 Task: Search one way flight ticket for 1 adult, 1 child, 1 infant in seat in premium economy from Phoenix: Phoenix Sky Harbor International Airport to Greensboro: Piedmont Triad International Airport on 5-1-2023. Choice of flights is Royal air maroc. Number of bags: 2 checked bags. Price is upto 105000. Outbound departure time preference is 17:00.
Action: Mouse moved to (175, 147)
Screenshot: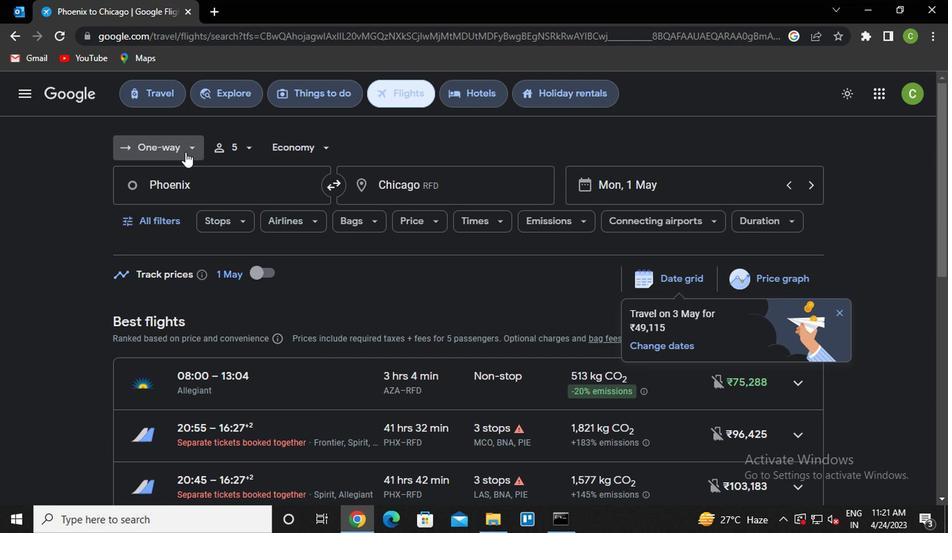 
Action: Mouse pressed left at (175, 147)
Screenshot: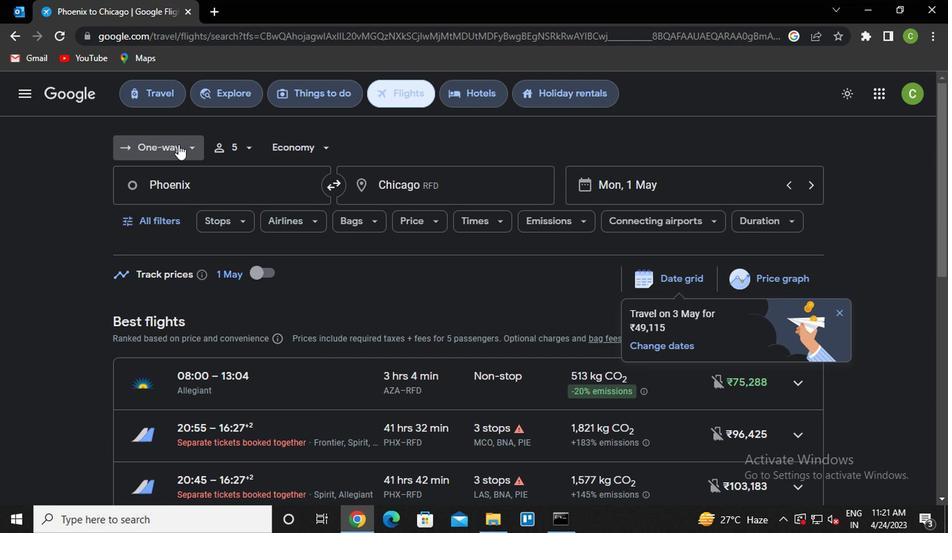 
Action: Mouse moved to (175, 206)
Screenshot: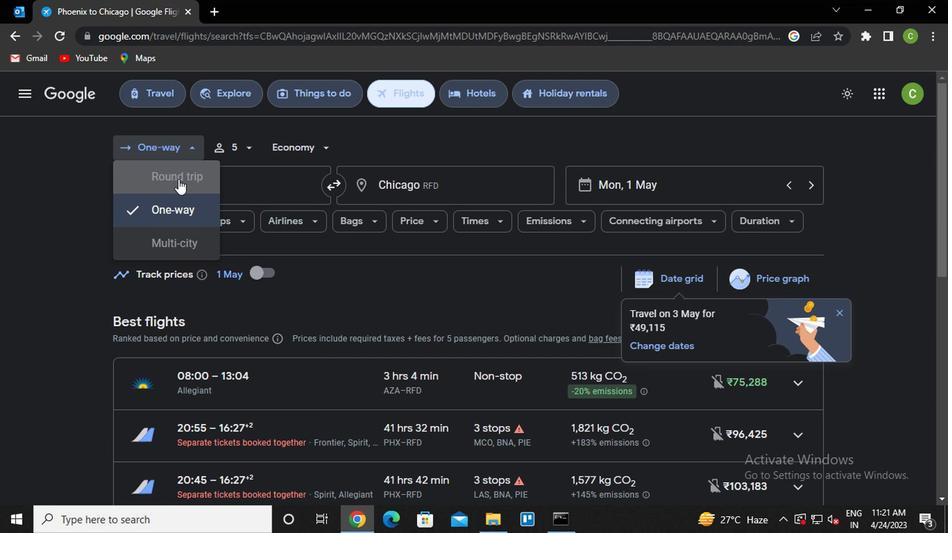 
Action: Mouse pressed left at (175, 206)
Screenshot: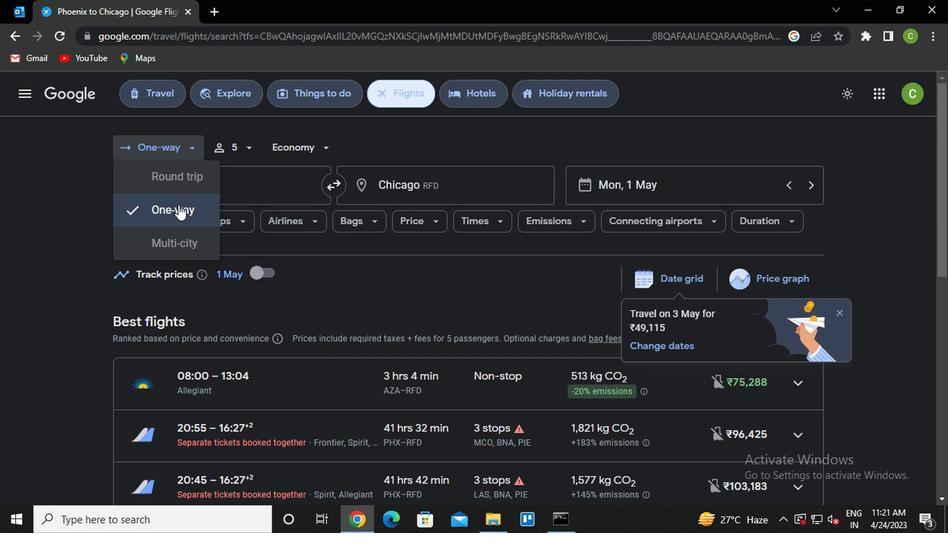 
Action: Mouse moved to (229, 153)
Screenshot: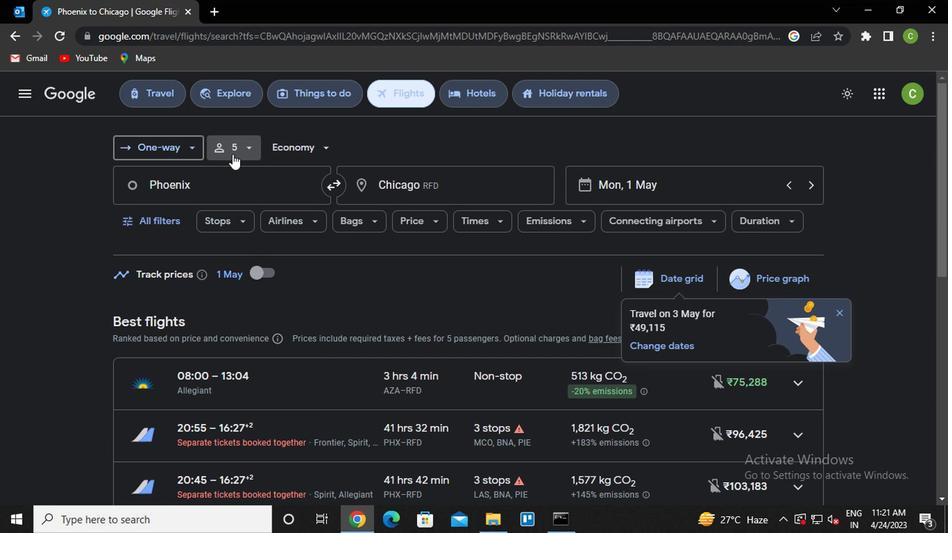 
Action: Mouse pressed left at (229, 153)
Screenshot: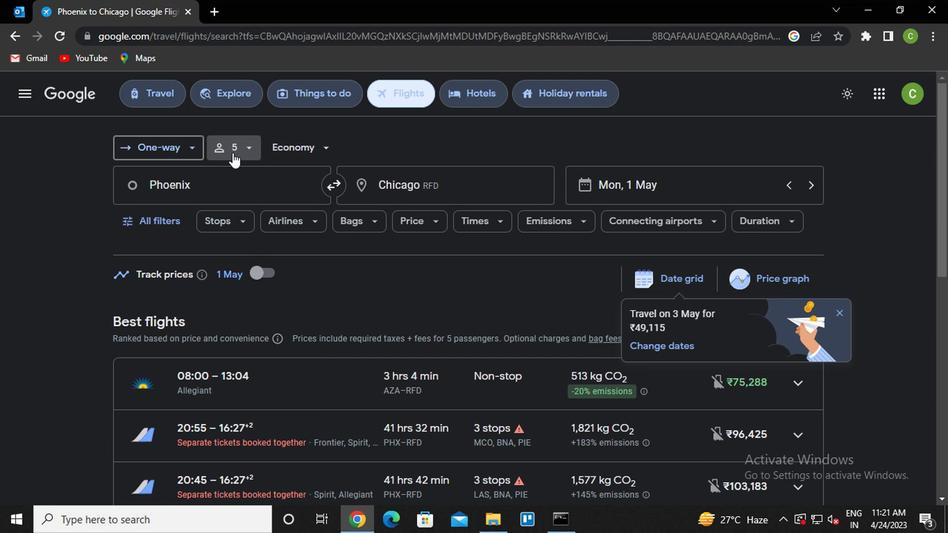
Action: Mouse moved to (296, 180)
Screenshot: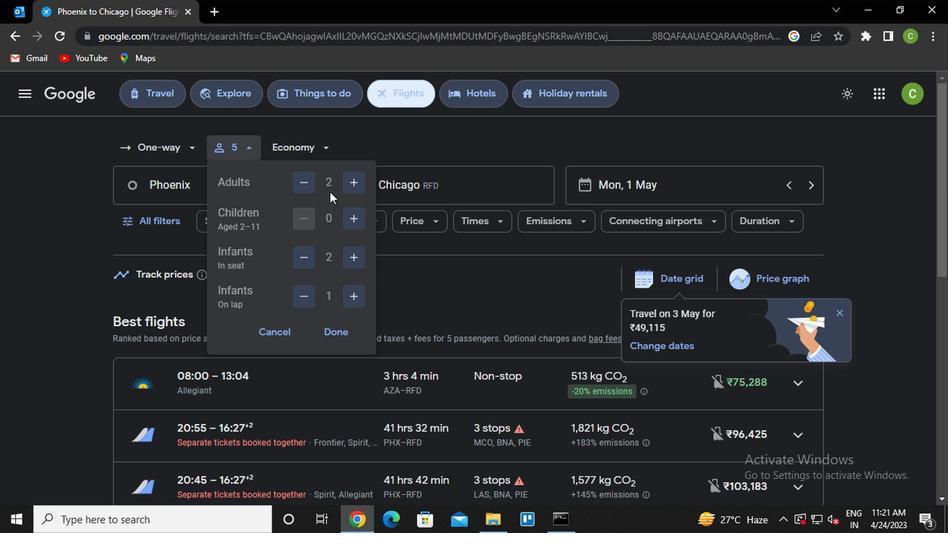 
Action: Mouse pressed left at (296, 180)
Screenshot: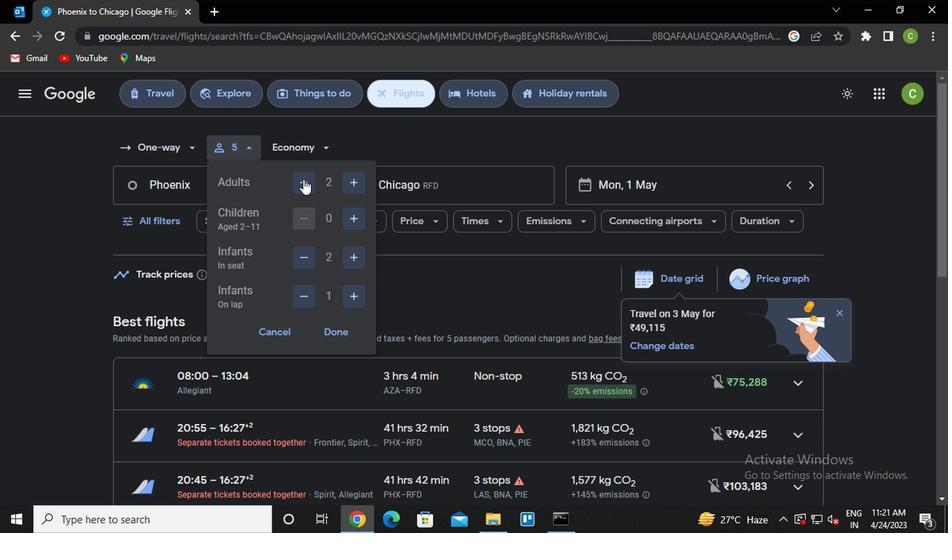 
Action: Mouse moved to (345, 224)
Screenshot: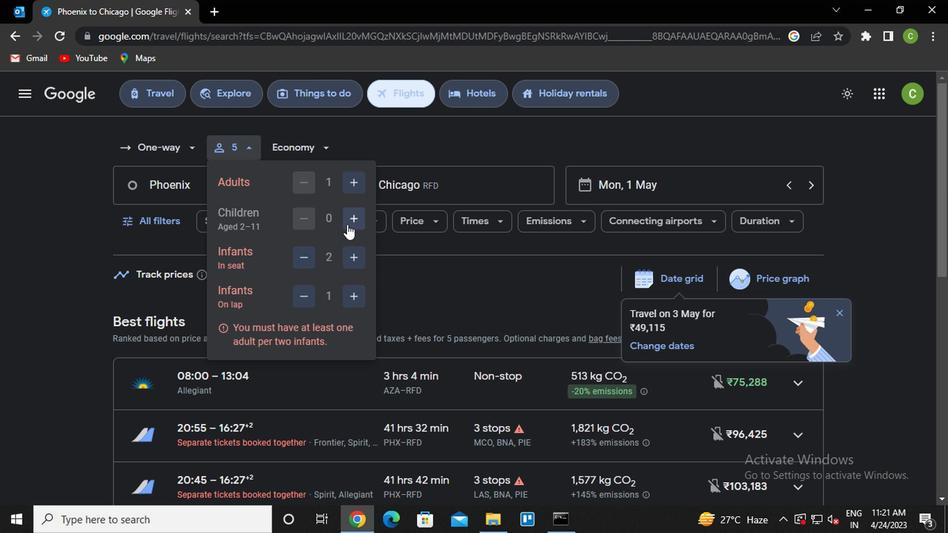 
Action: Mouse pressed left at (345, 224)
Screenshot: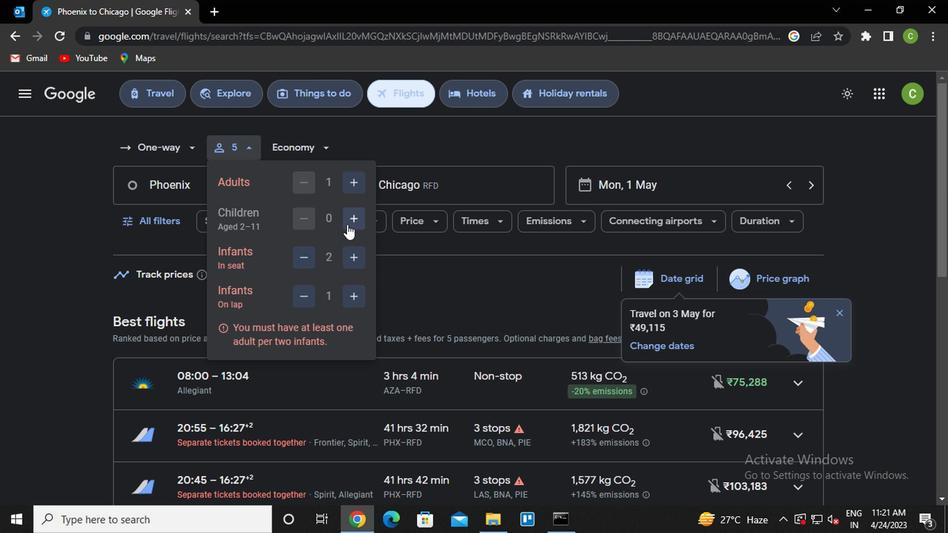 
Action: Mouse moved to (300, 265)
Screenshot: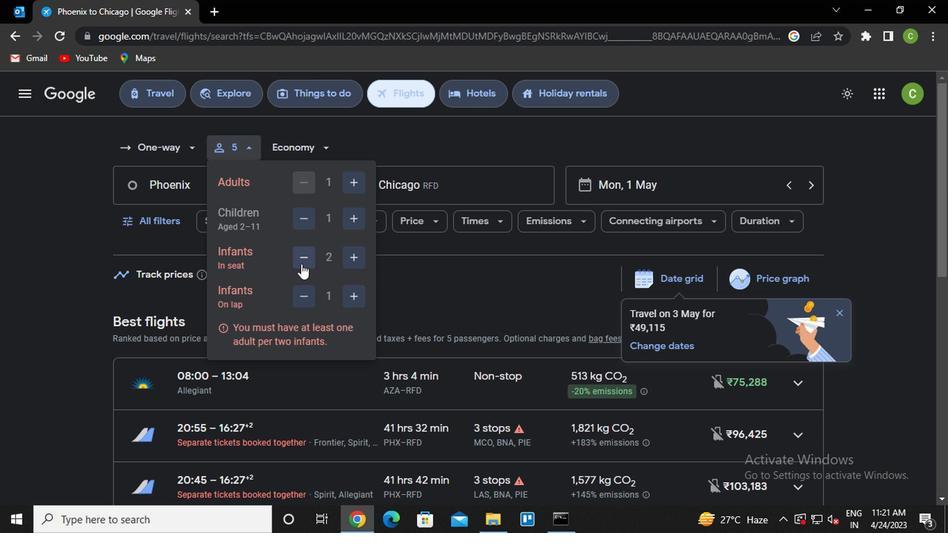 
Action: Mouse pressed left at (300, 265)
Screenshot: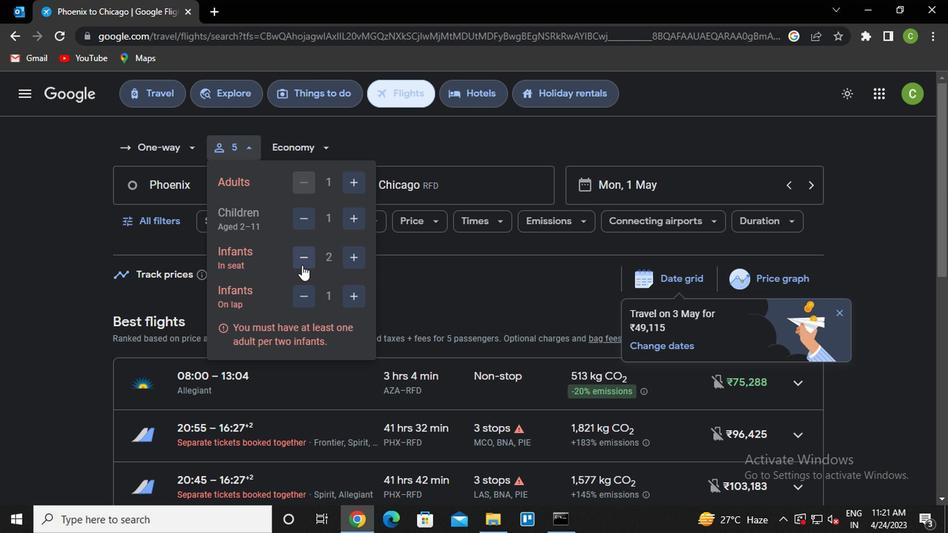 
Action: Mouse moved to (302, 287)
Screenshot: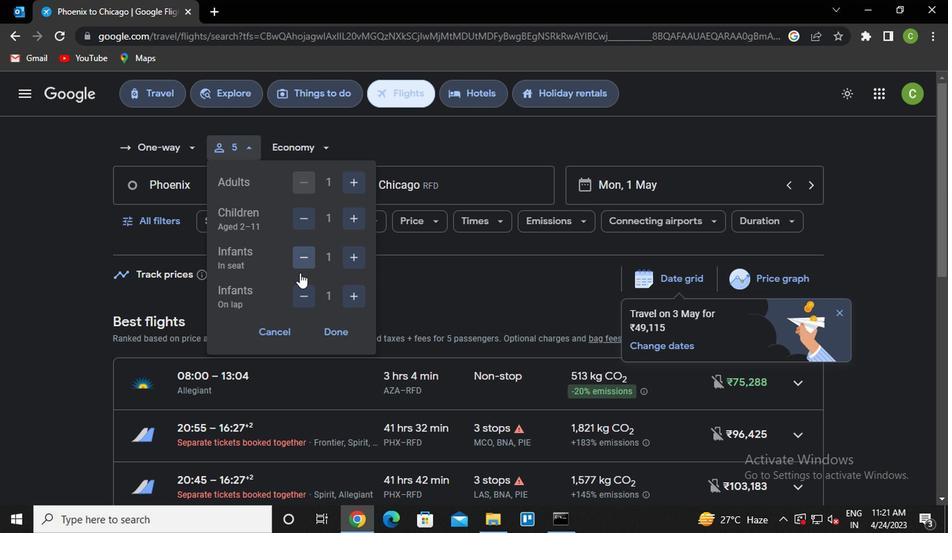 
Action: Mouse pressed left at (302, 287)
Screenshot: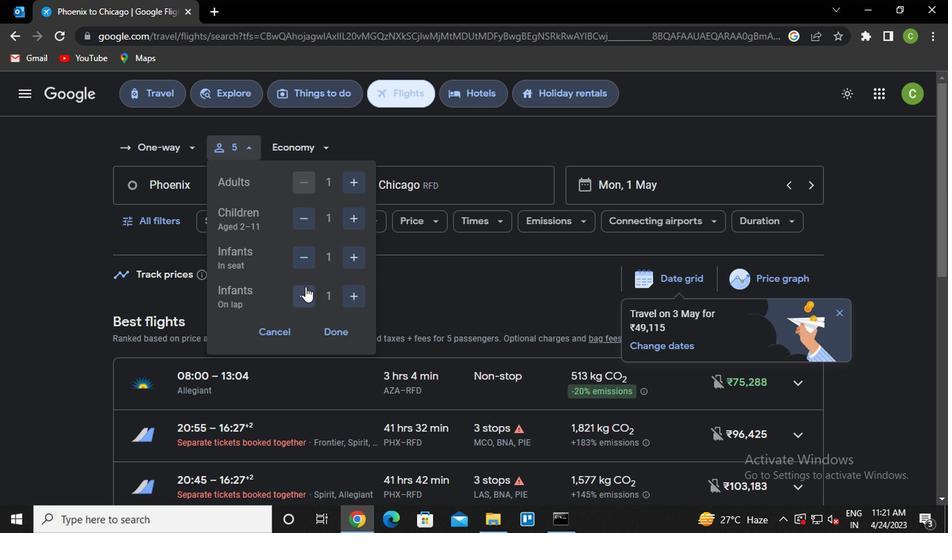 
Action: Mouse moved to (333, 345)
Screenshot: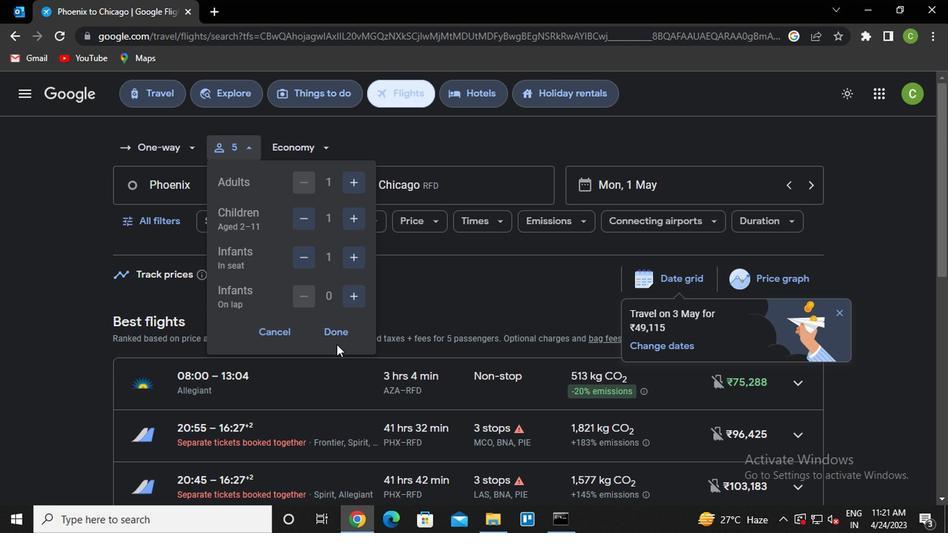 
Action: Mouse pressed left at (333, 345)
Screenshot: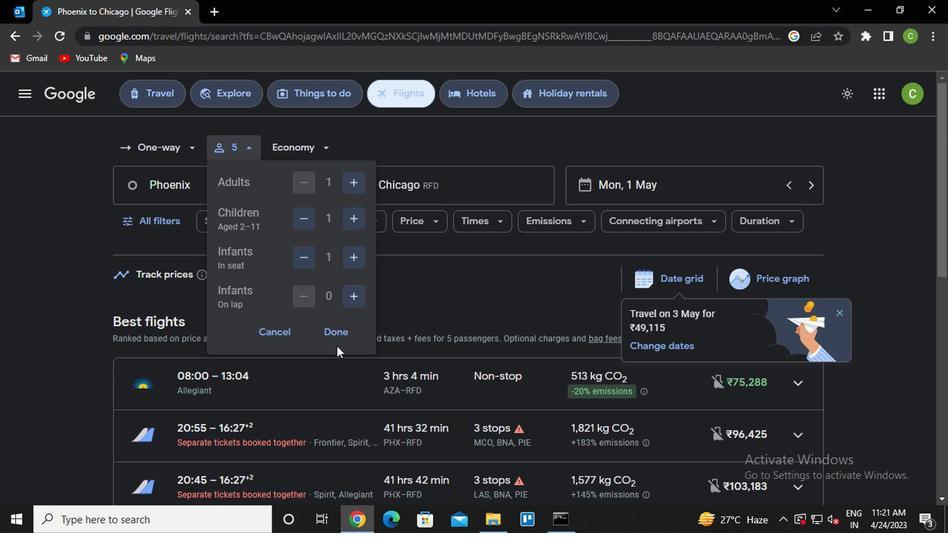 
Action: Mouse moved to (339, 333)
Screenshot: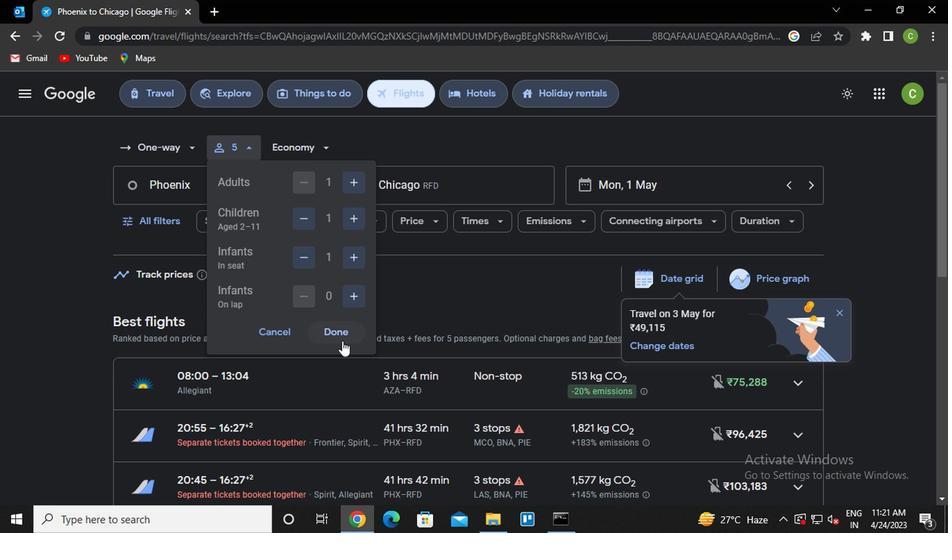 
Action: Mouse pressed left at (339, 333)
Screenshot: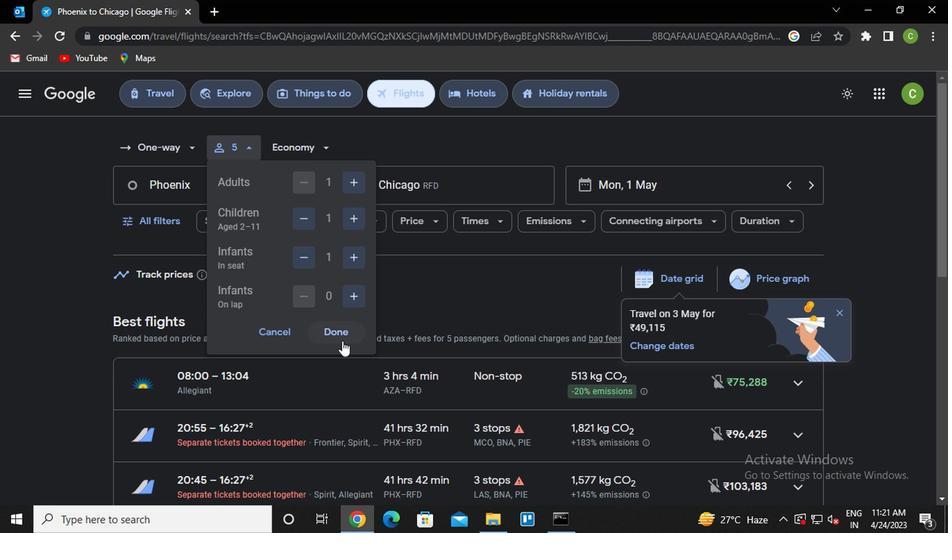 
Action: Mouse moved to (306, 146)
Screenshot: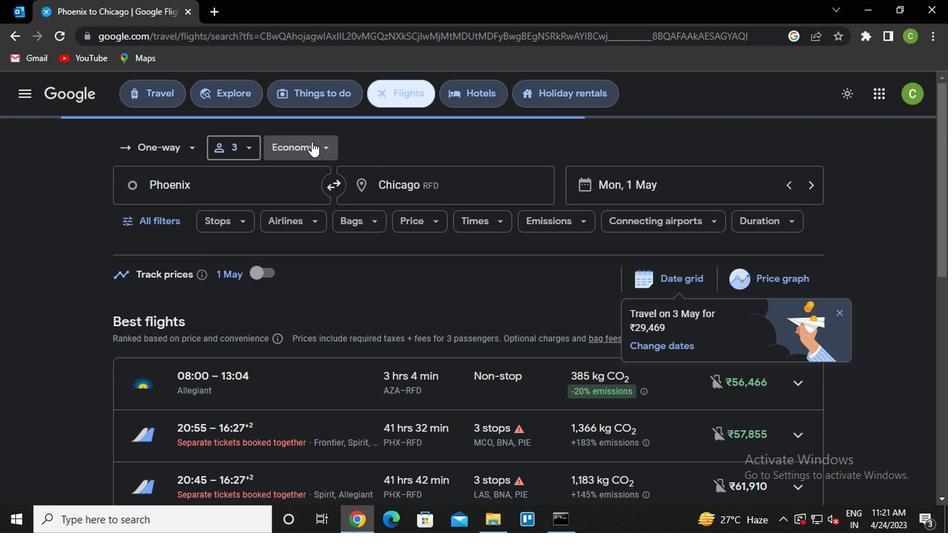 
Action: Mouse pressed left at (306, 146)
Screenshot: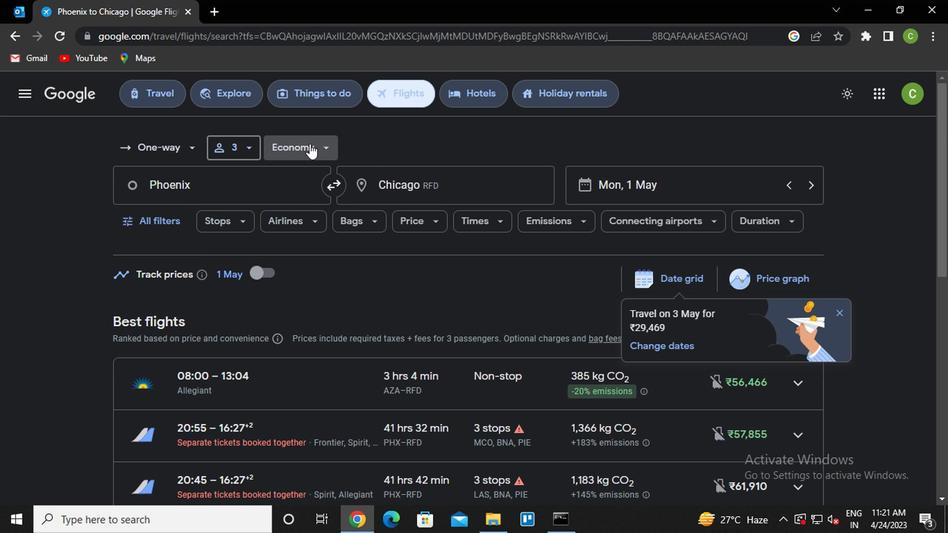 
Action: Mouse moved to (319, 216)
Screenshot: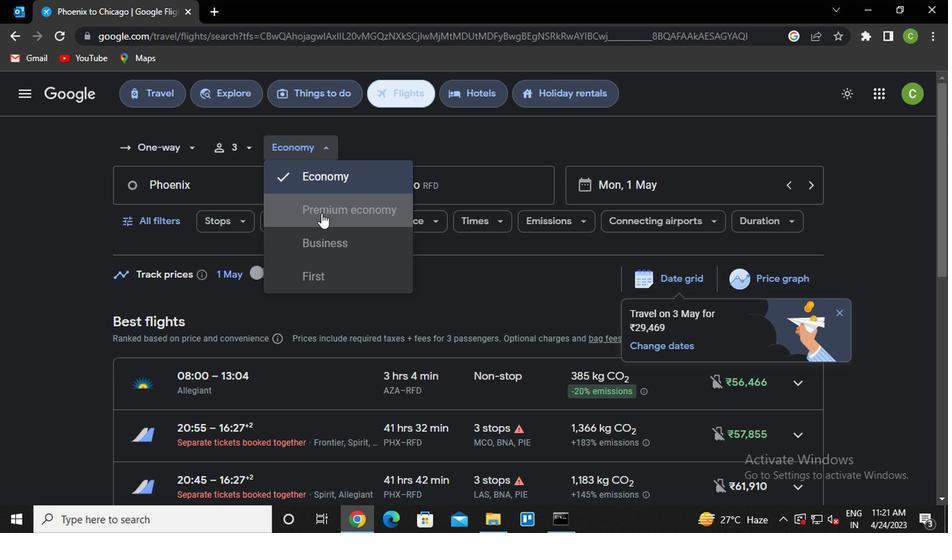 
Action: Mouse pressed left at (319, 216)
Screenshot: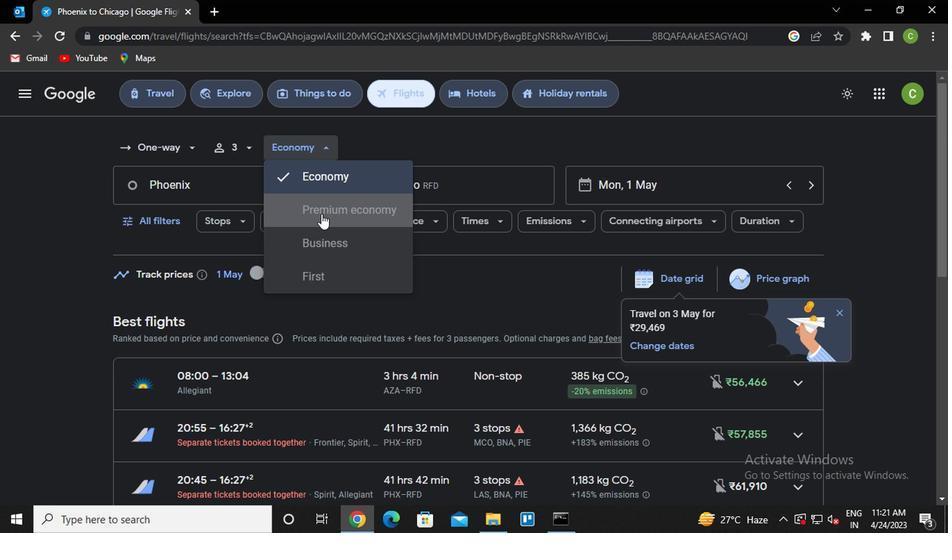 
Action: Mouse moved to (200, 190)
Screenshot: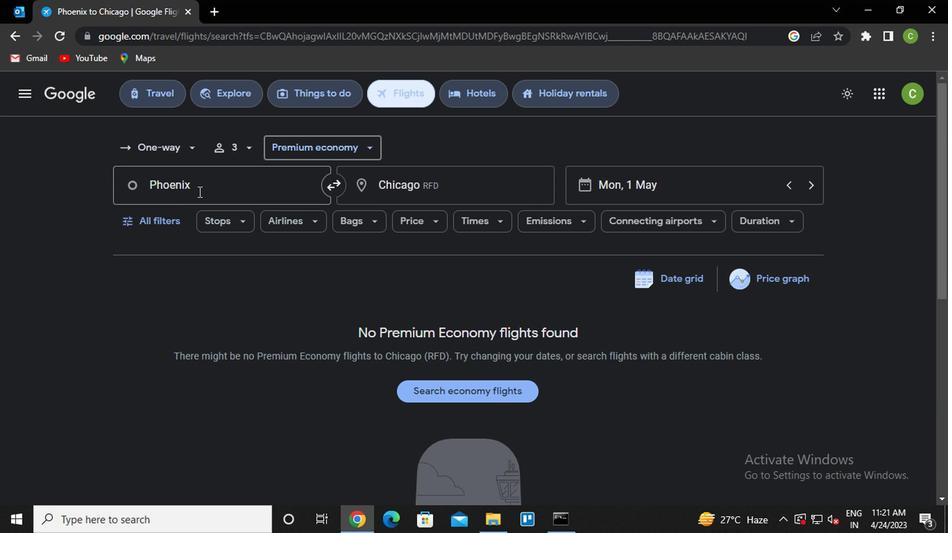 
Action: Mouse pressed left at (200, 190)
Screenshot: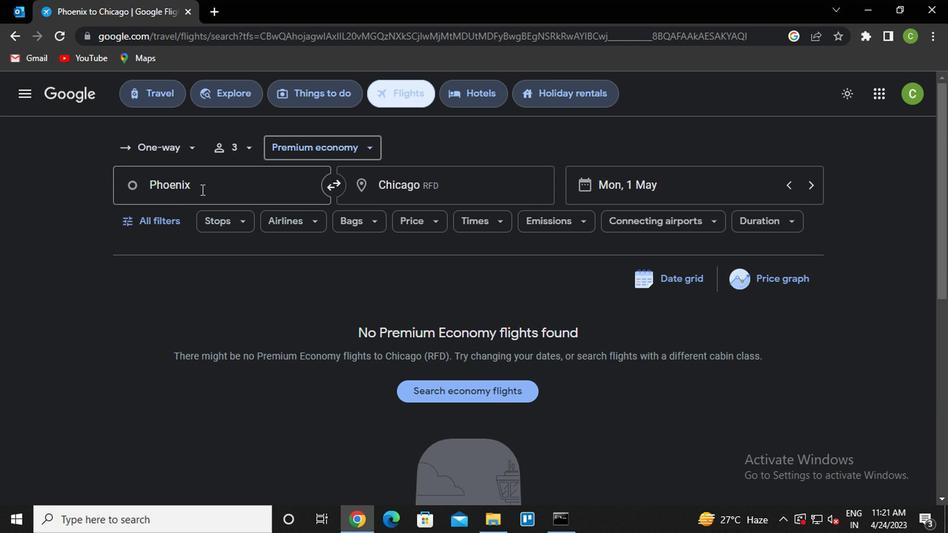 
Action: Mouse moved to (222, 195)
Screenshot: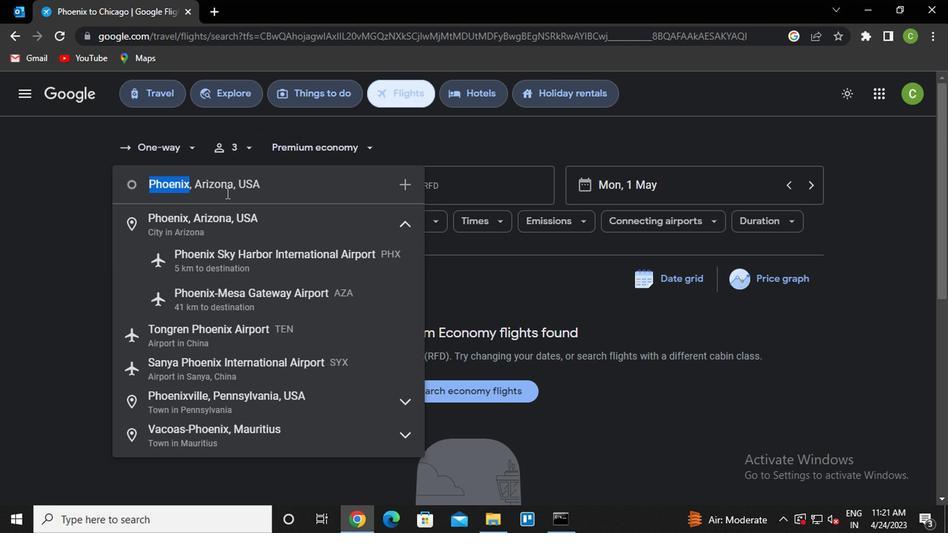
Action: Mouse pressed left at (222, 195)
Screenshot: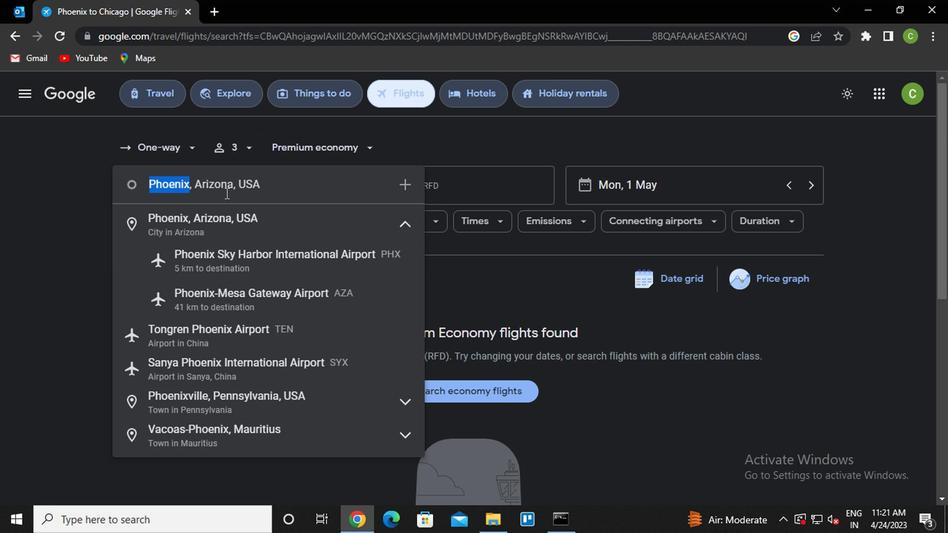 
Action: Mouse moved to (447, 185)
Screenshot: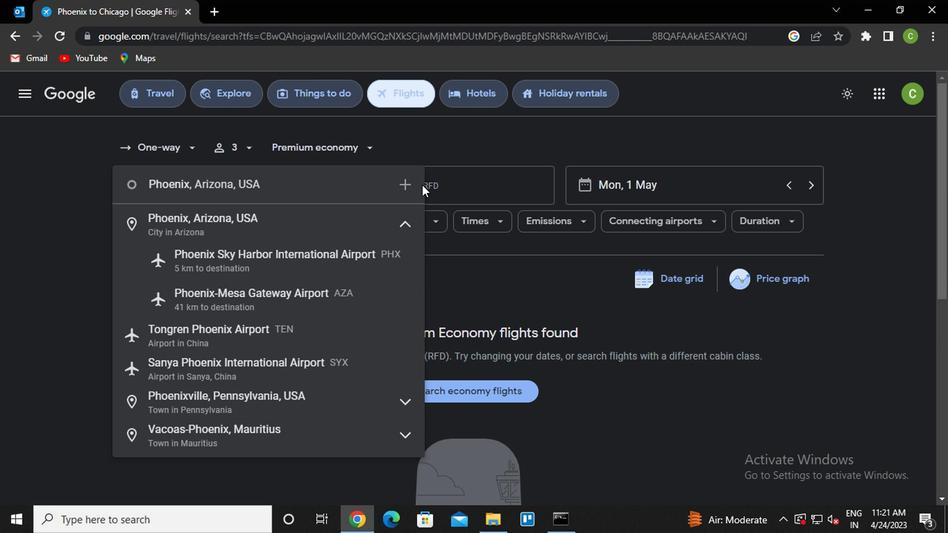 
Action: Mouse pressed left at (447, 185)
Screenshot: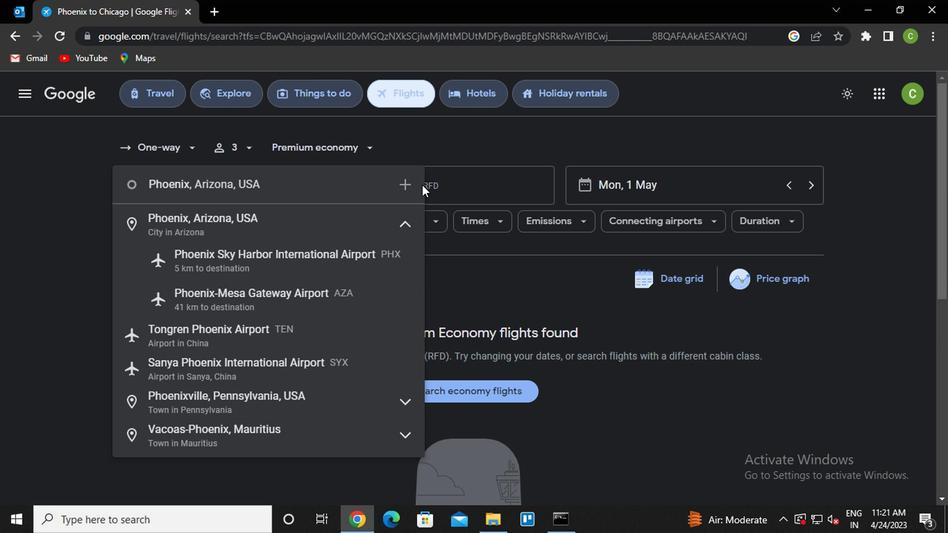 
Action: Mouse moved to (473, 197)
Screenshot: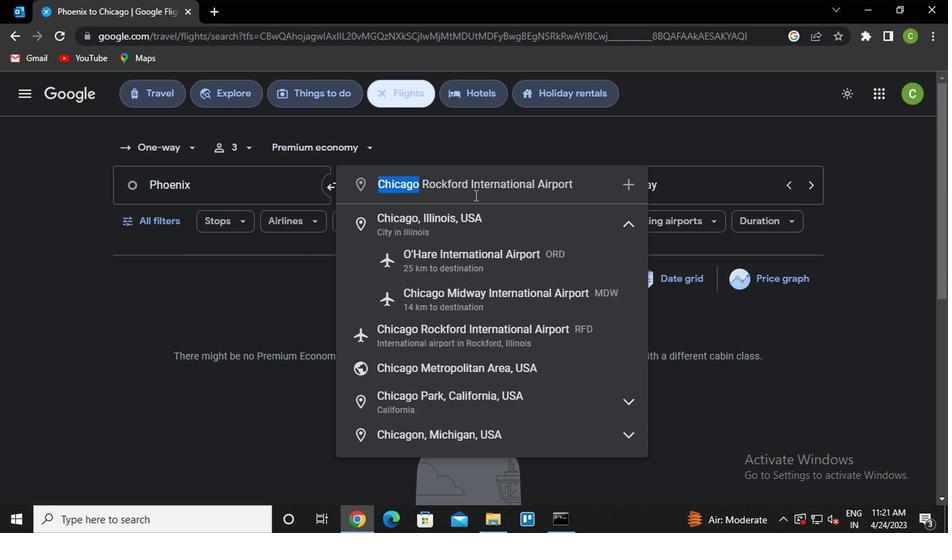 
Action: Key pressed greenboro<Key.down><Key.enter>
Screenshot: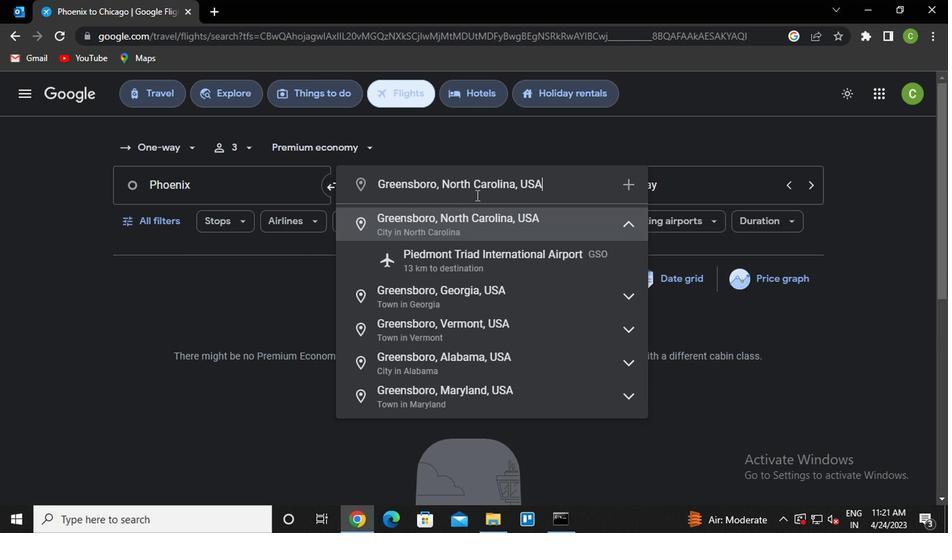 
Action: Mouse moved to (151, 220)
Screenshot: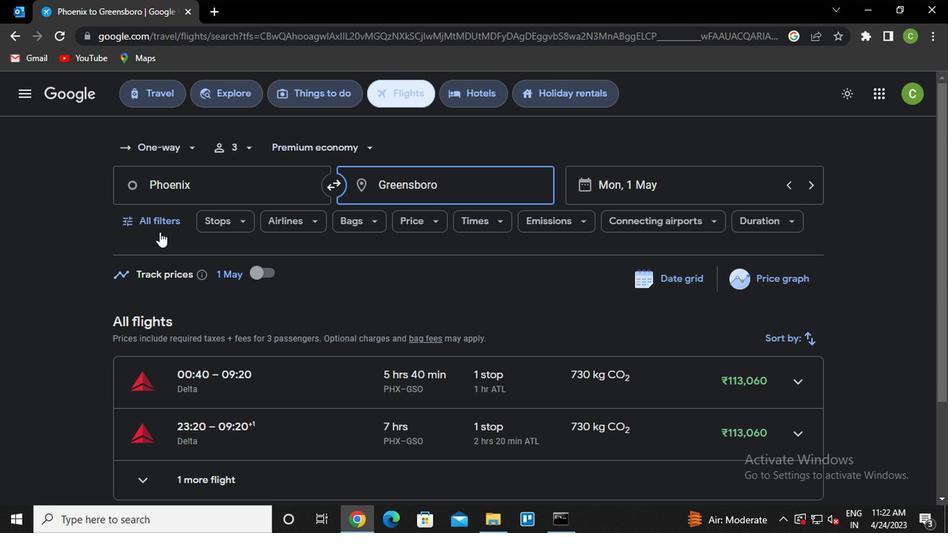 
Action: Mouse pressed left at (151, 220)
Screenshot: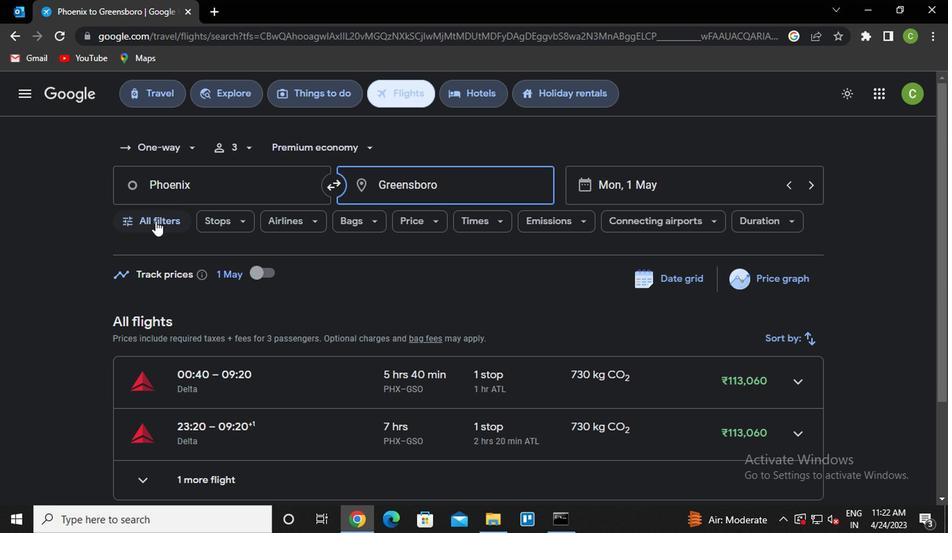 
Action: Mouse moved to (236, 344)
Screenshot: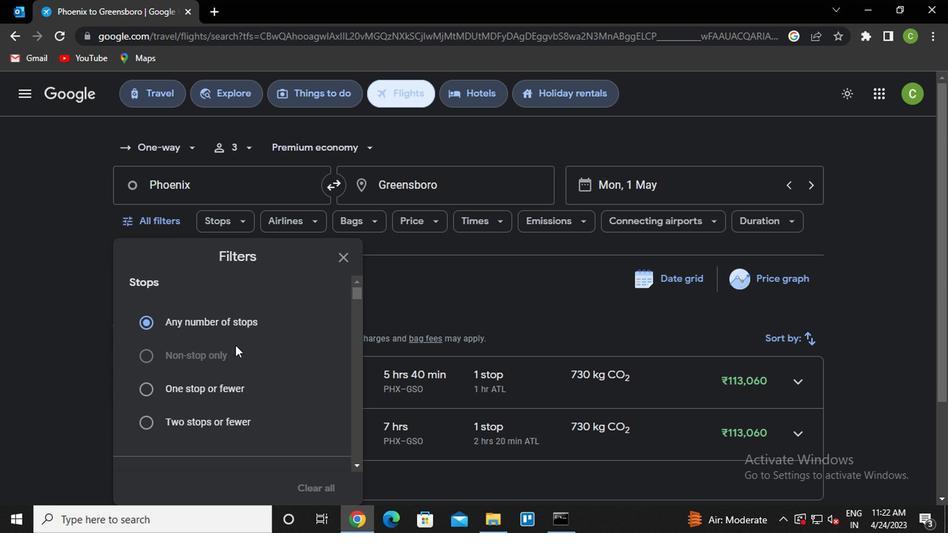 
Action: Mouse scrolled (236, 343) with delta (0, 0)
Screenshot: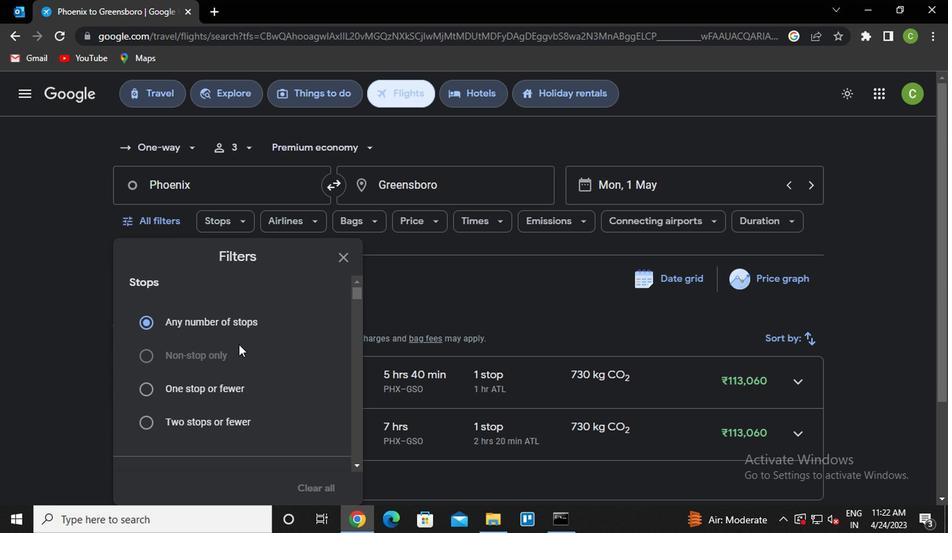 
Action: Mouse scrolled (236, 343) with delta (0, 0)
Screenshot: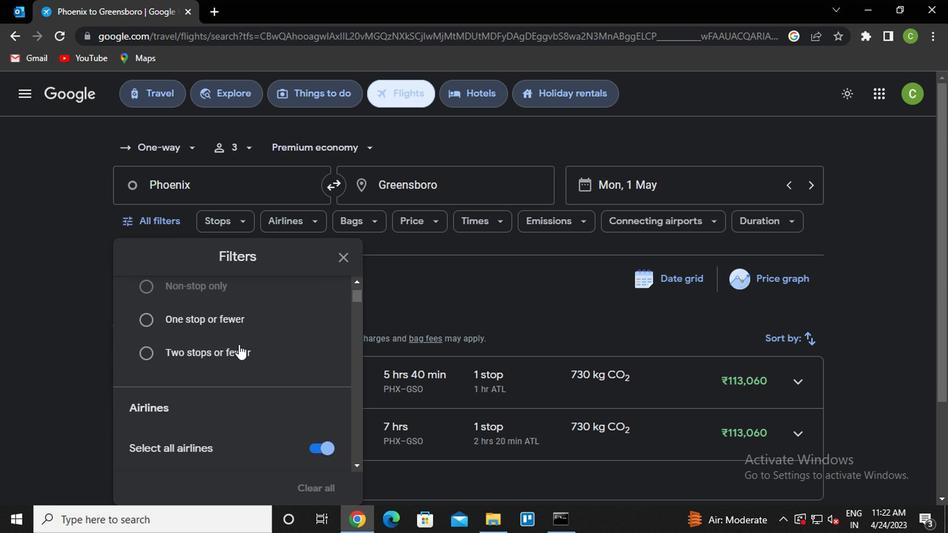 
Action: Mouse scrolled (236, 343) with delta (0, 0)
Screenshot: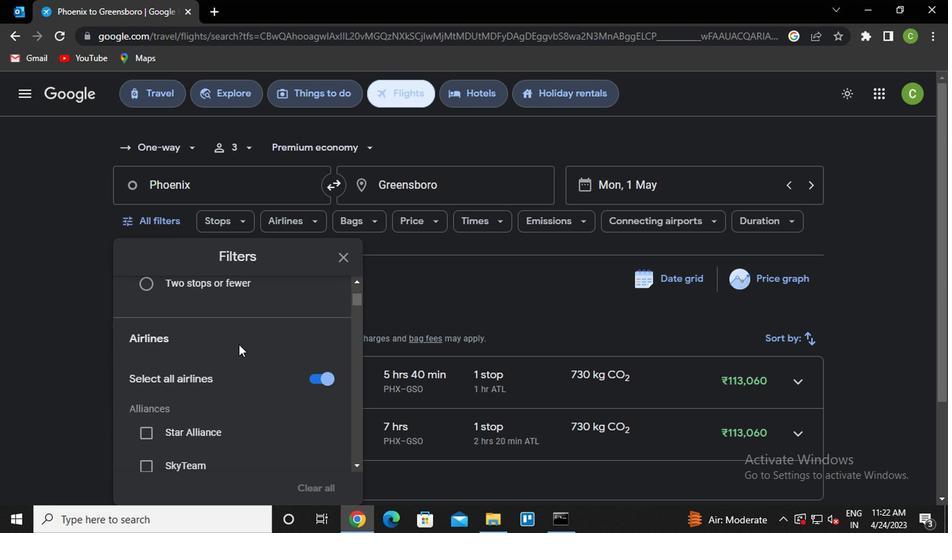 
Action: Mouse scrolled (236, 343) with delta (0, 0)
Screenshot: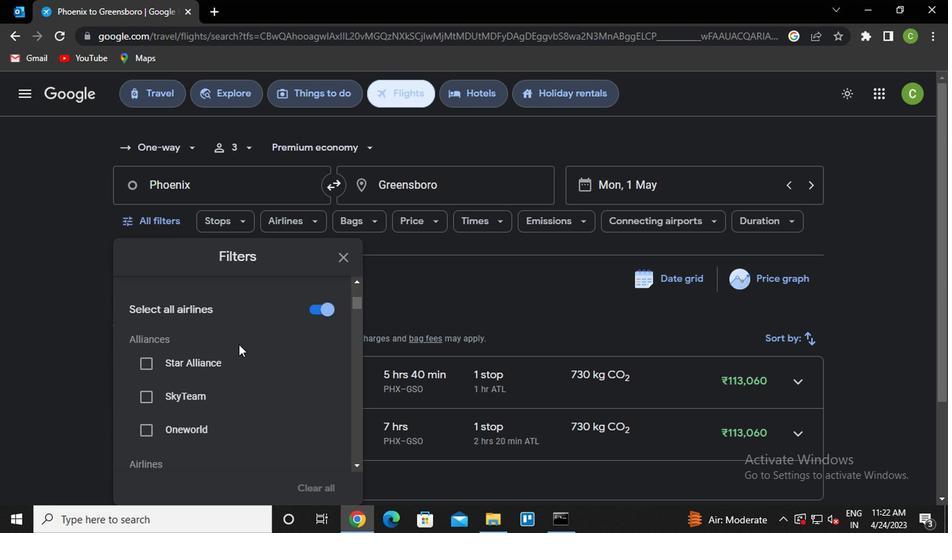 
Action: Mouse scrolled (236, 343) with delta (0, 0)
Screenshot: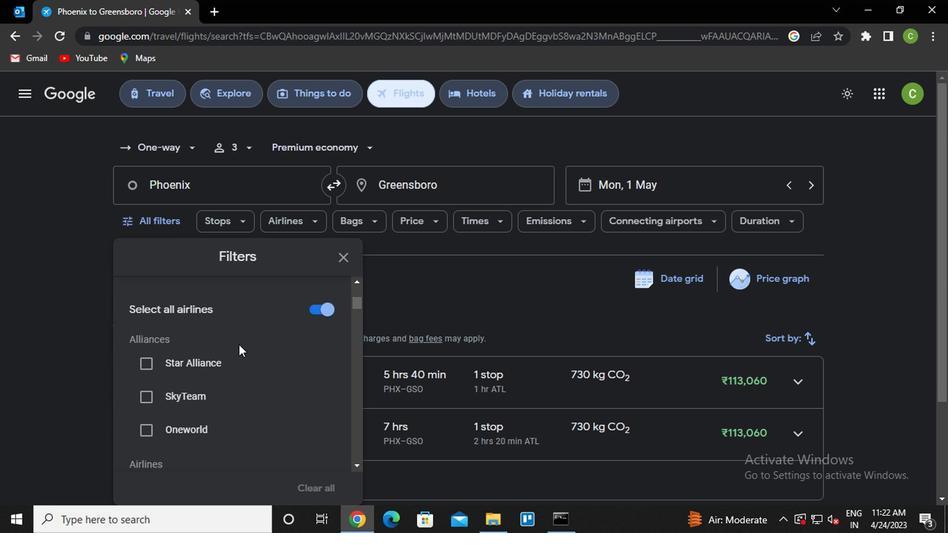 
Action: Mouse scrolled (236, 343) with delta (0, 0)
Screenshot: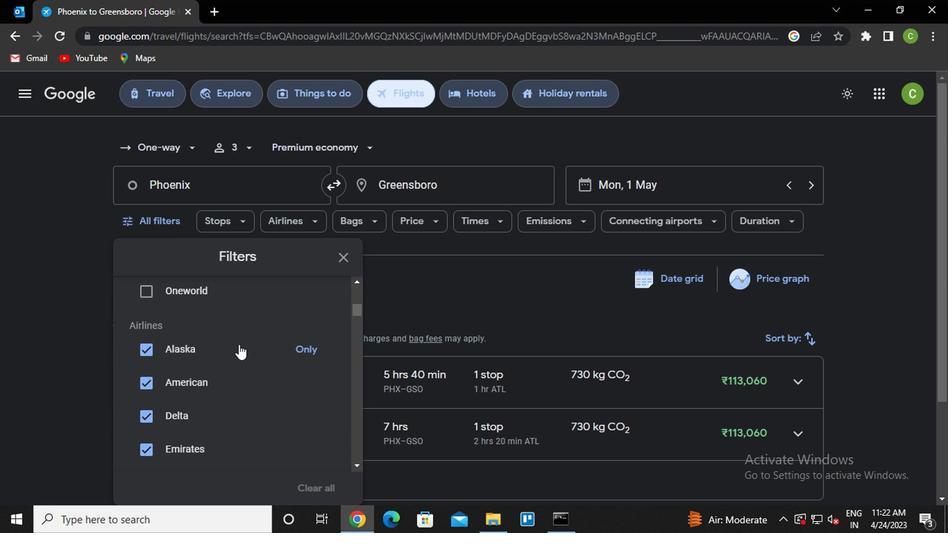 
Action: Mouse scrolled (236, 343) with delta (0, 0)
Screenshot: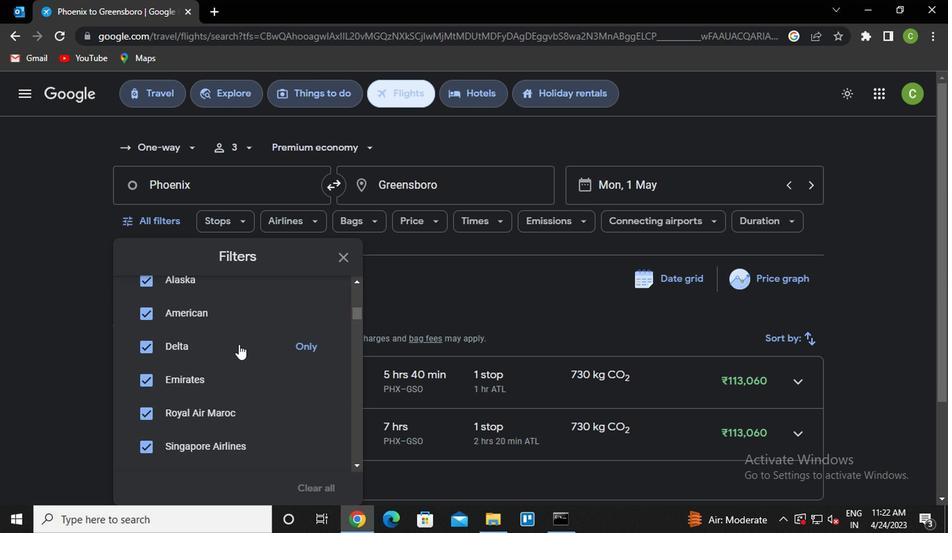 
Action: Mouse scrolled (236, 343) with delta (0, 0)
Screenshot: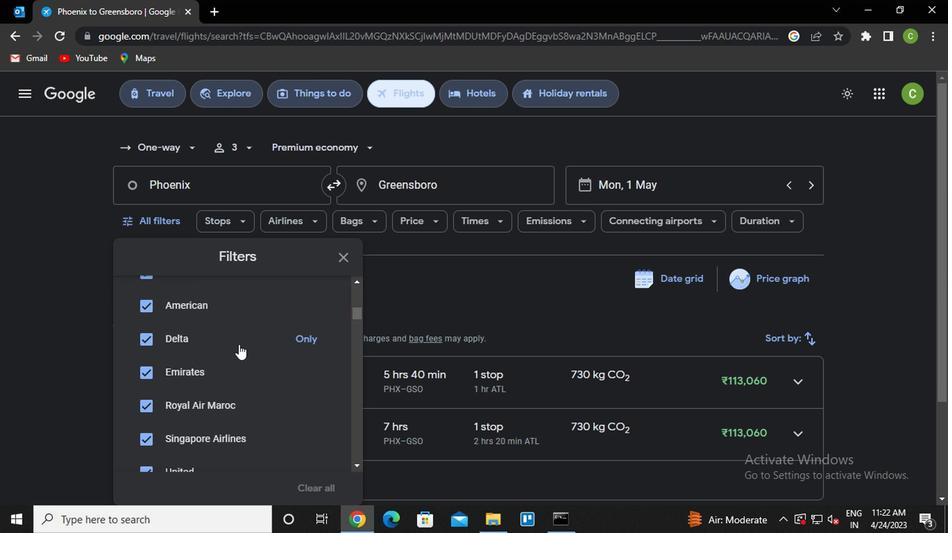 
Action: Mouse scrolled (236, 345) with delta (0, 0)
Screenshot: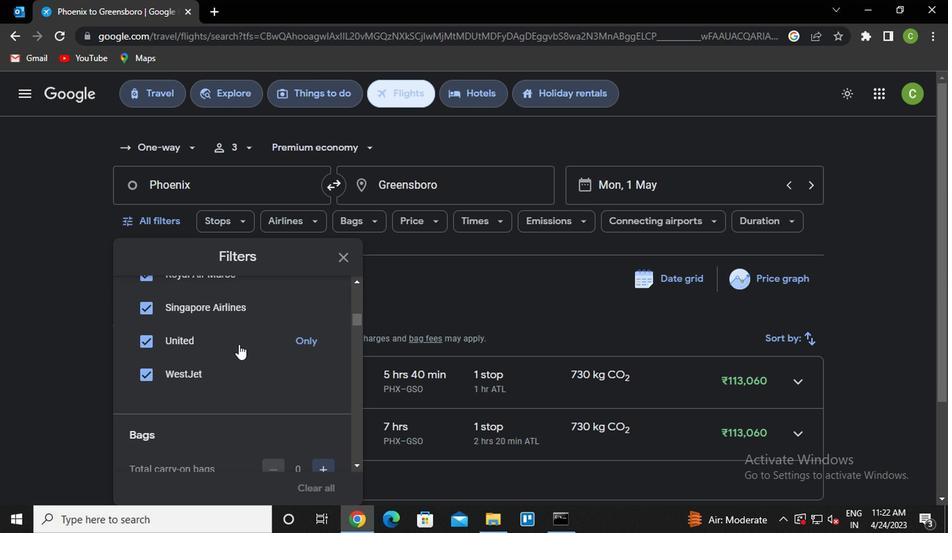 
Action: Mouse moved to (143, 438)
Screenshot: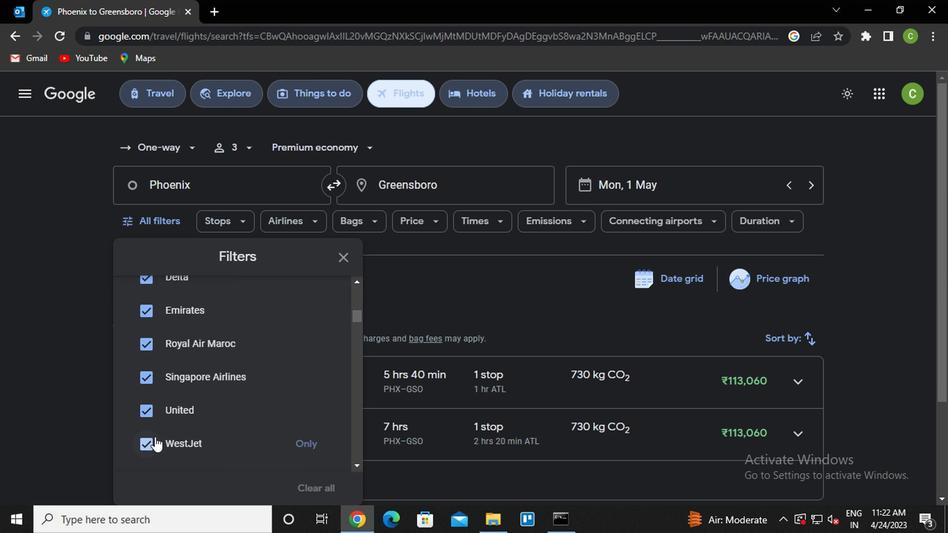 
Action: Mouse pressed left at (143, 438)
Screenshot: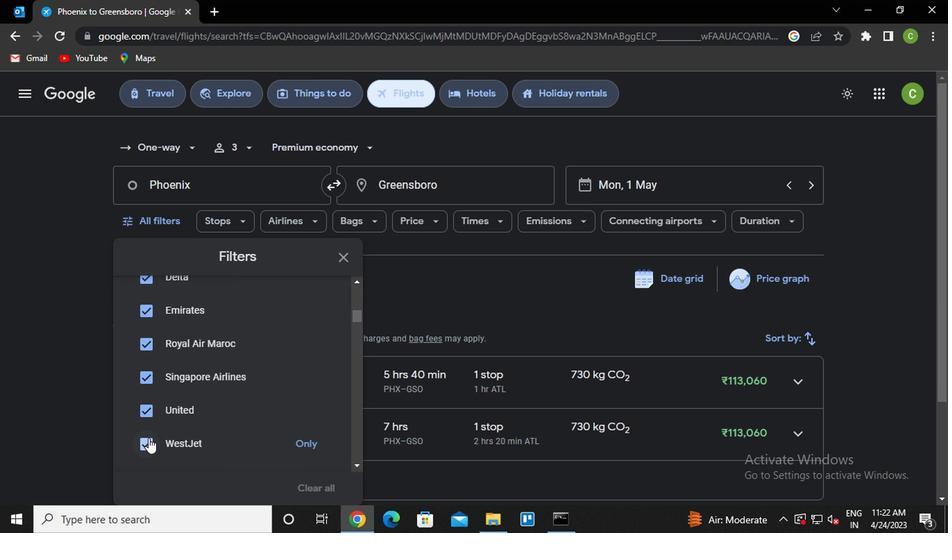 
Action: Mouse moved to (143, 405)
Screenshot: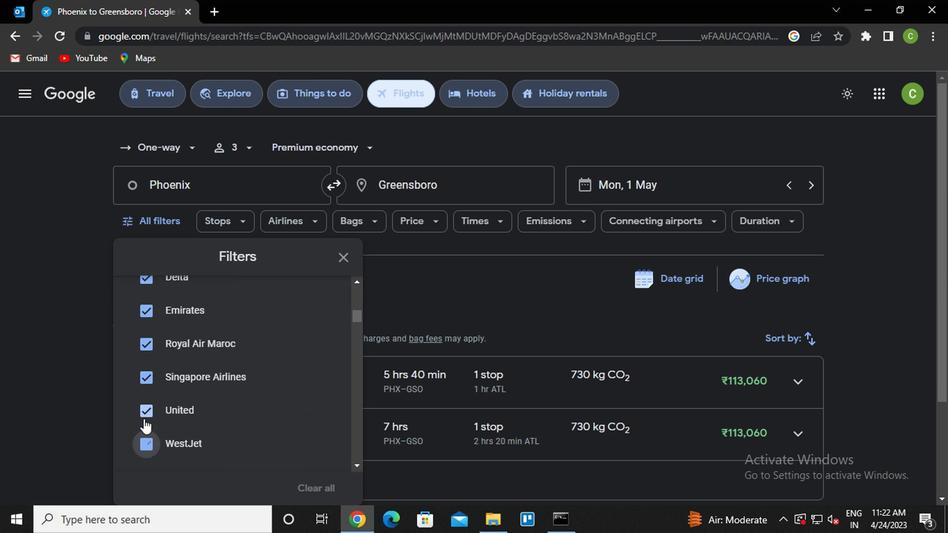
Action: Mouse pressed left at (143, 405)
Screenshot: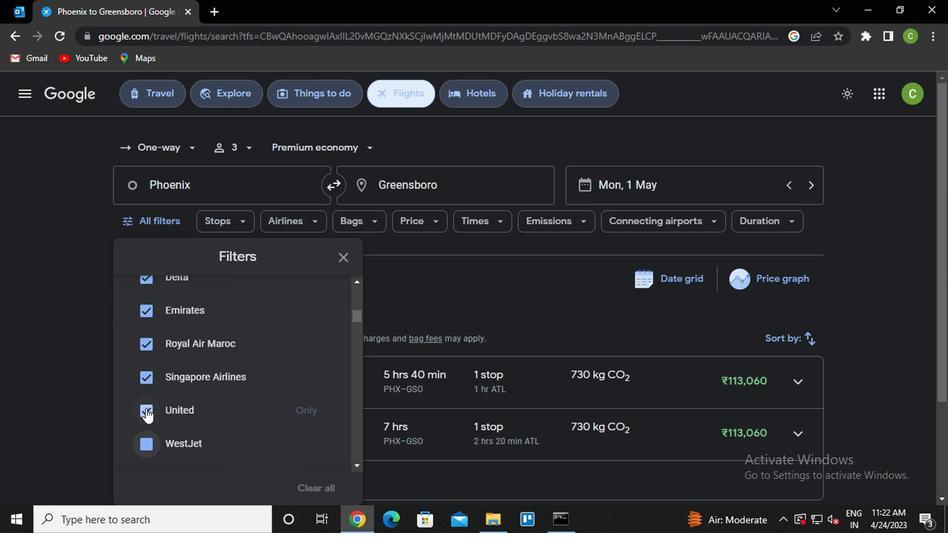
Action: Mouse moved to (296, 340)
Screenshot: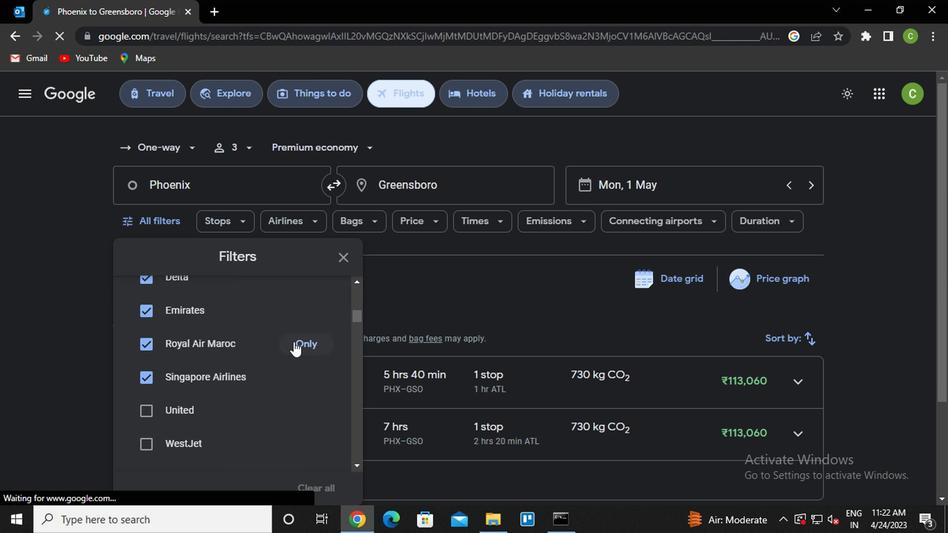 
Action: Mouse pressed left at (296, 340)
Screenshot: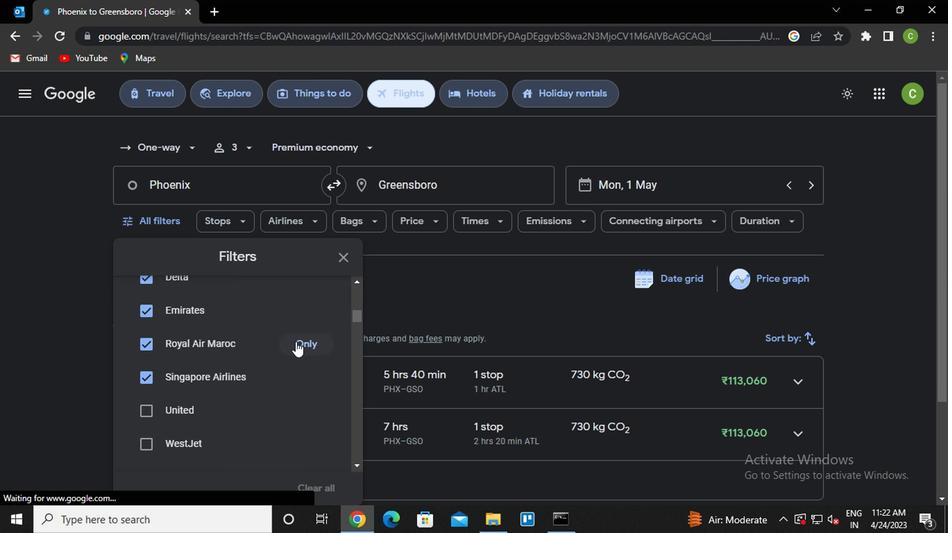 
Action: Mouse moved to (284, 360)
Screenshot: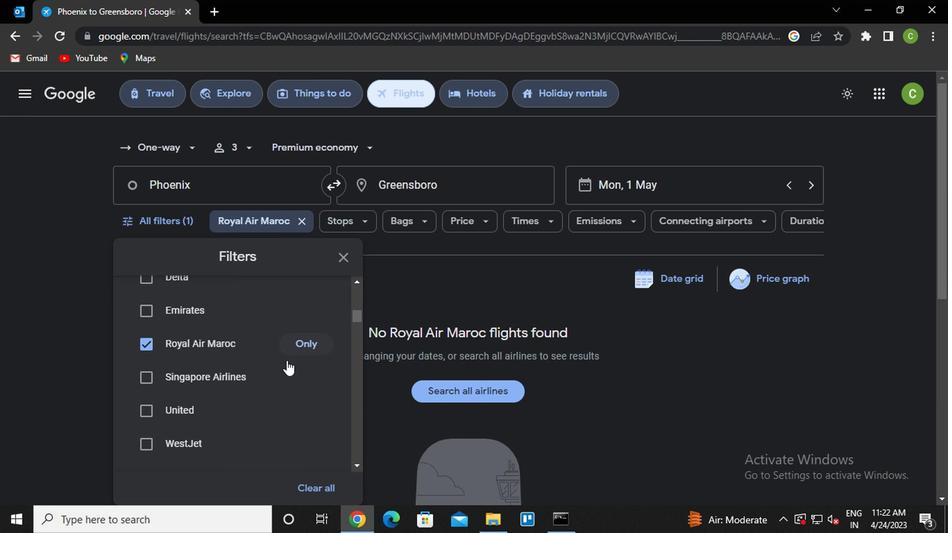 
Action: Mouse scrolled (284, 360) with delta (0, 0)
Screenshot: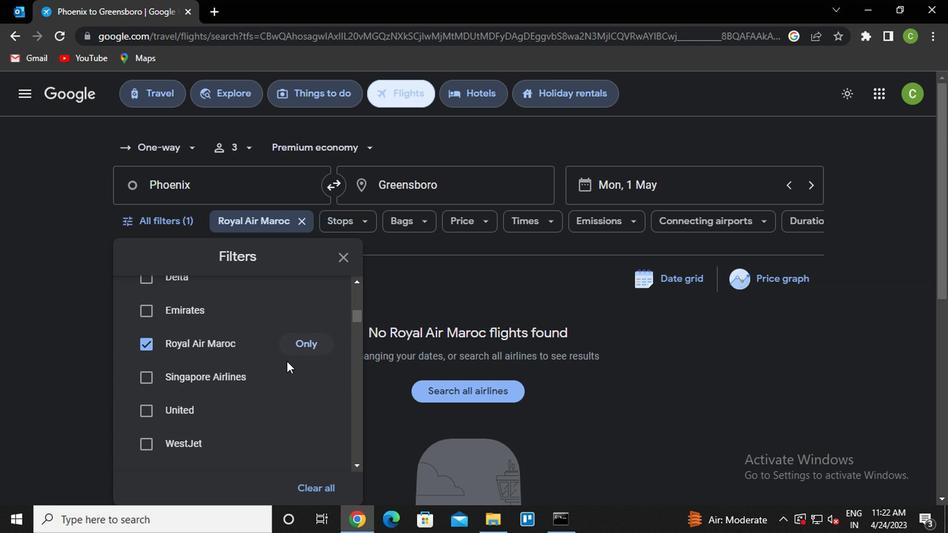 
Action: Mouse moved to (284, 363)
Screenshot: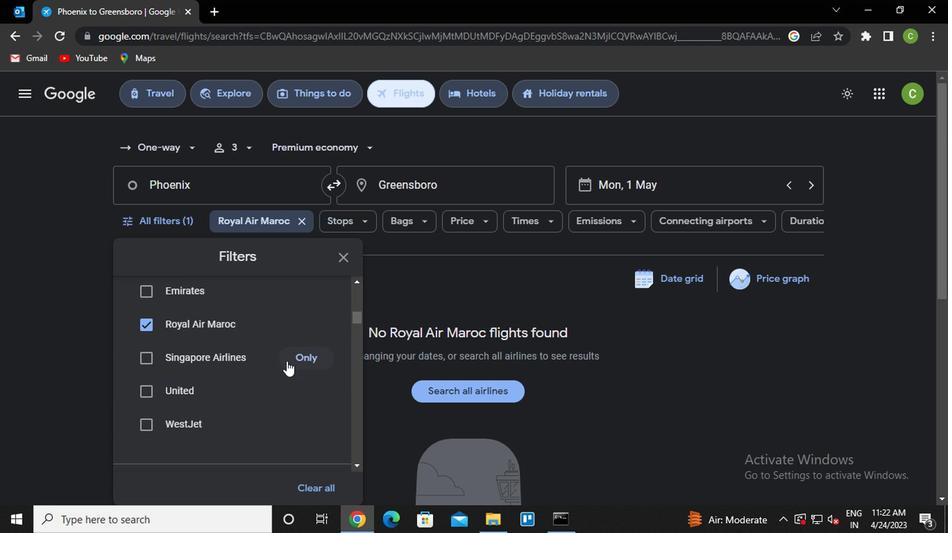 
Action: Mouse scrolled (284, 362) with delta (0, 0)
Screenshot: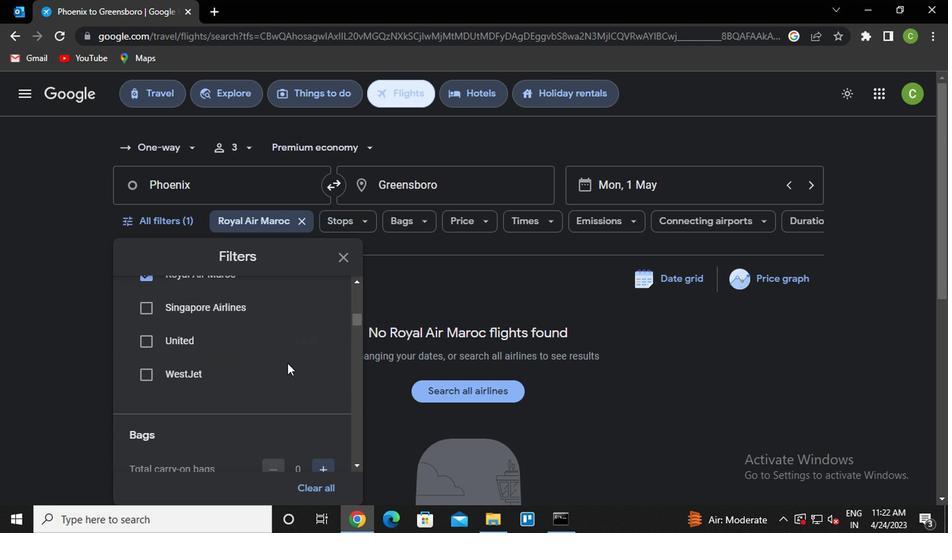 
Action: Mouse scrolled (284, 362) with delta (0, 0)
Screenshot: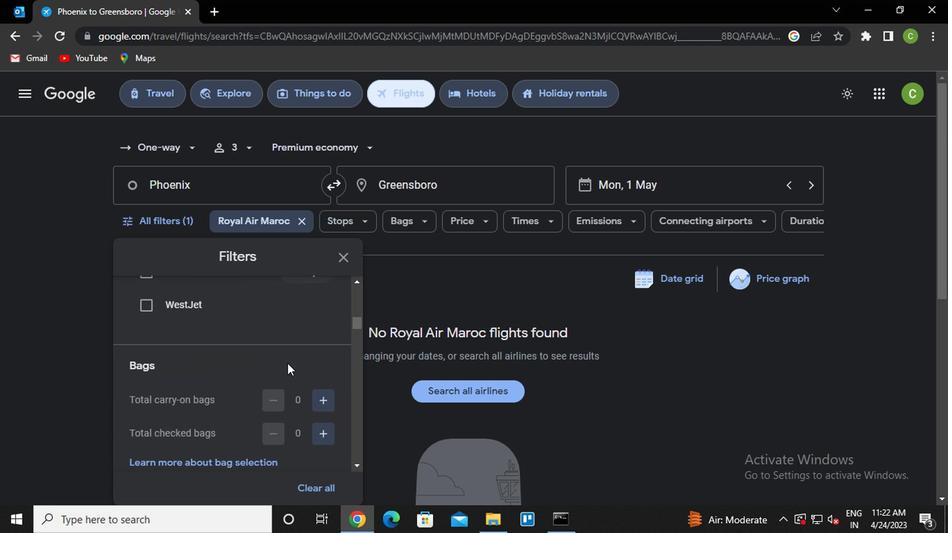 
Action: Mouse moved to (315, 363)
Screenshot: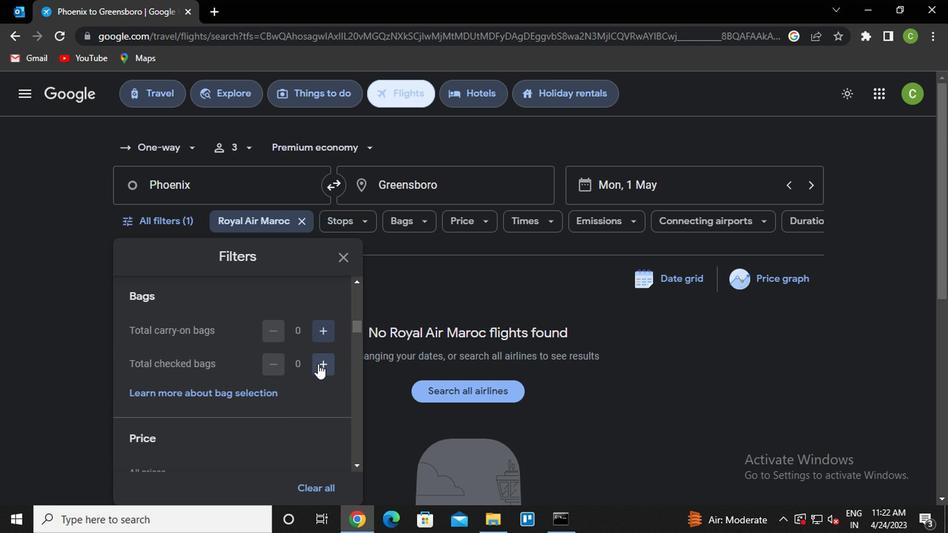 
Action: Mouse pressed left at (315, 363)
Screenshot: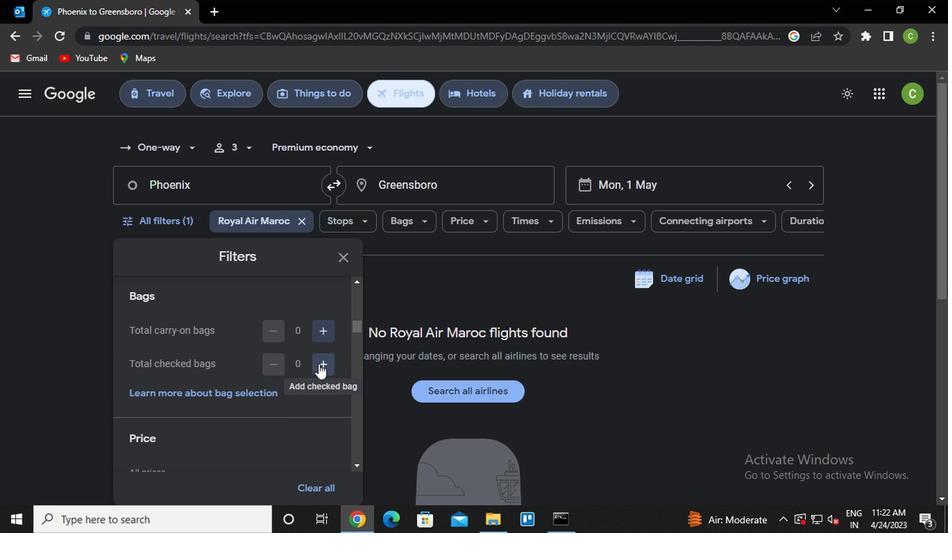 
Action: Mouse pressed left at (315, 363)
Screenshot: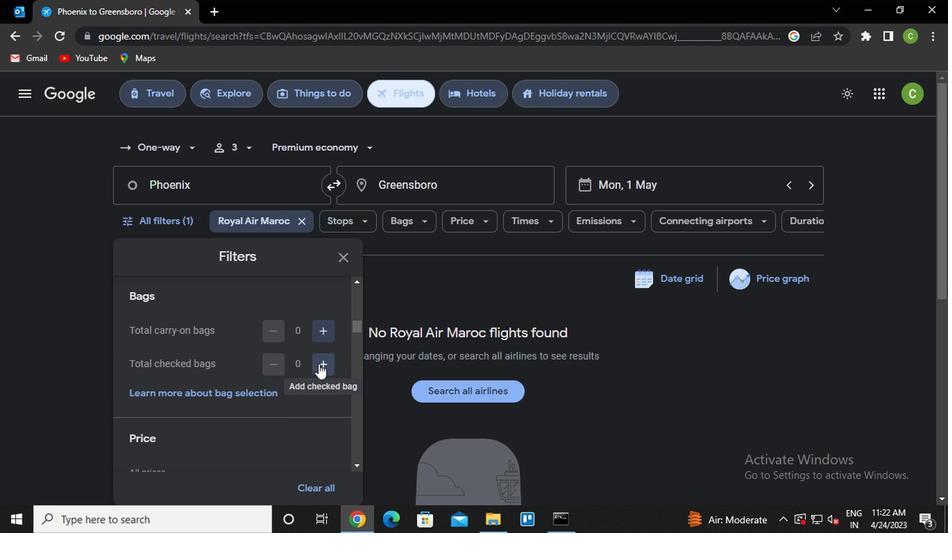 
Action: Mouse moved to (279, 384)
Screenshot: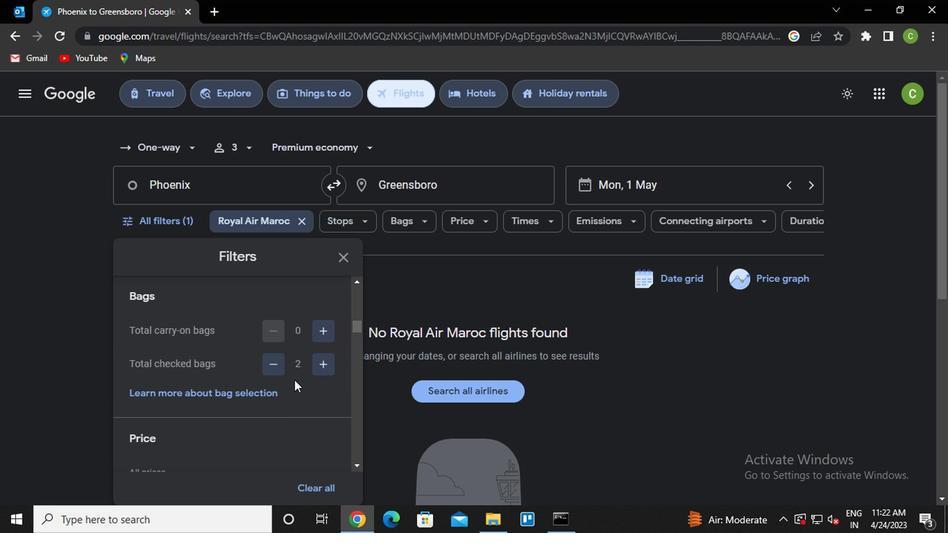 
Action: Mouse scrolled (279, 383) with delta (0, 0)
Screenshot: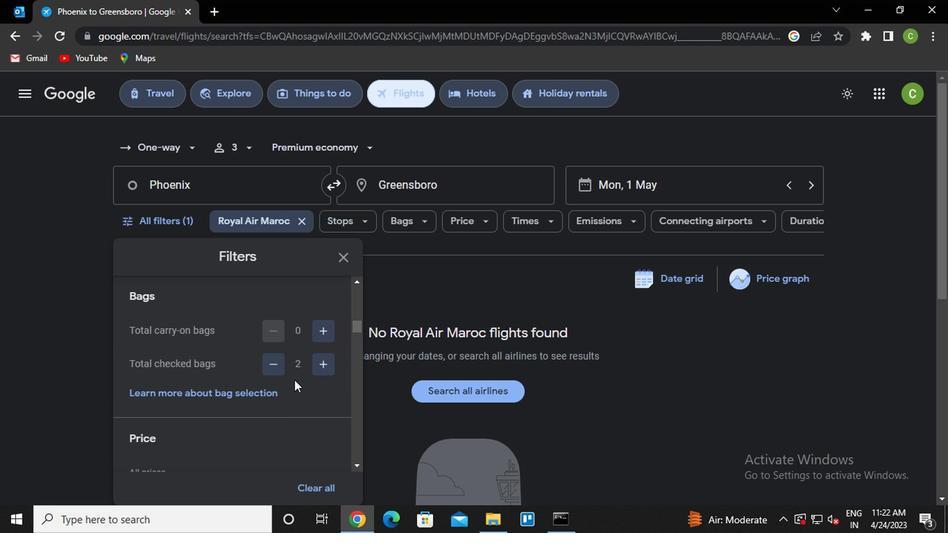 
Action: Mouse moved to (277, 386)
Screenshot: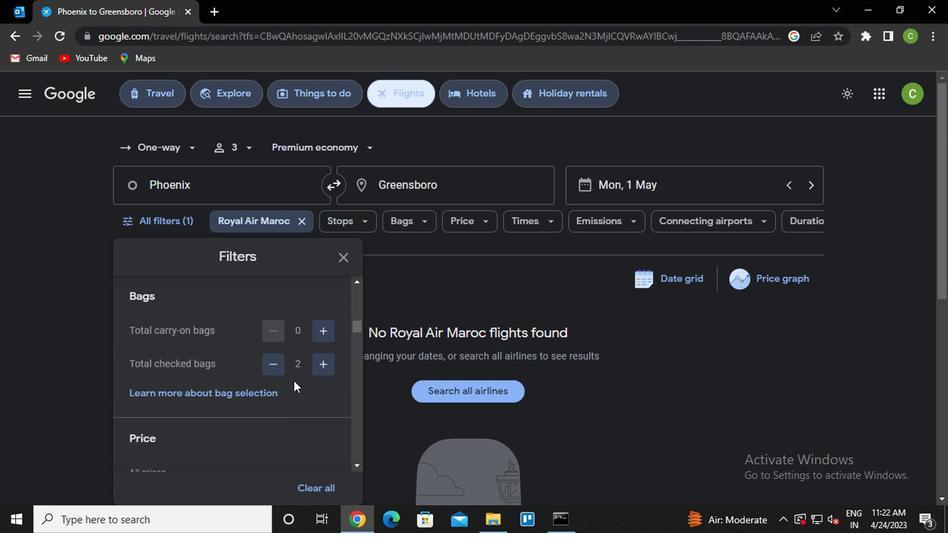 
Action: Mouse scrolled (277, 385) with delta (0, 0)
Screenshot: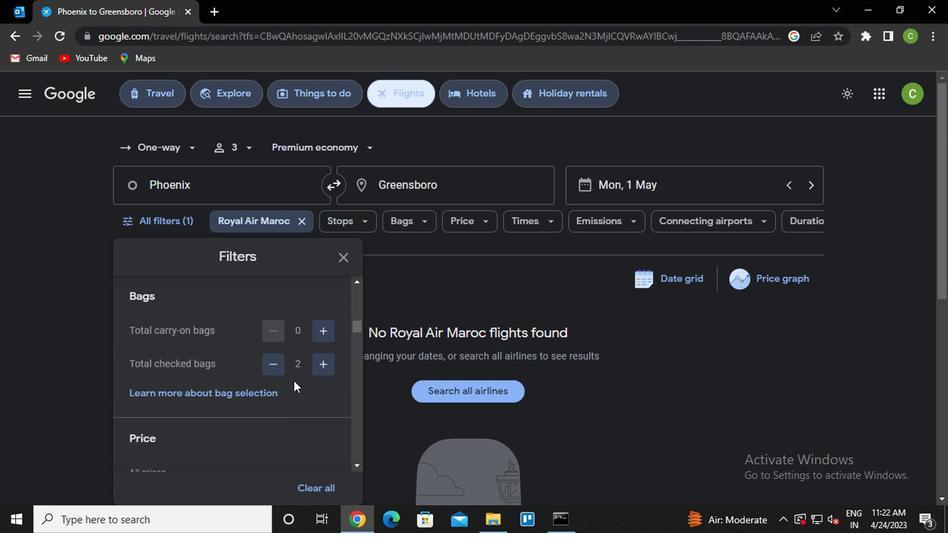 
Action: Mouse moved to (276, 386)
Screenshot: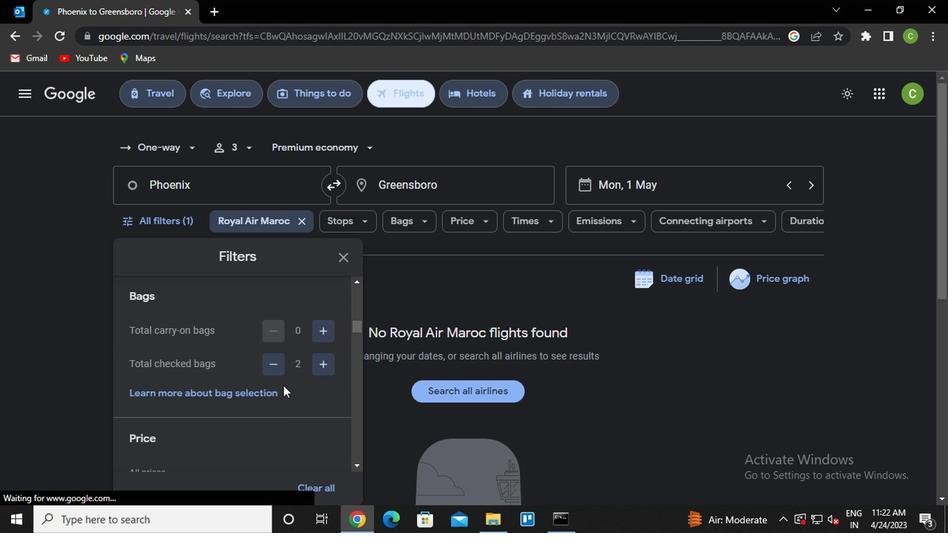 
Action: Mouse scrolled (276, 385) with delta (0, 0)
Screenshot: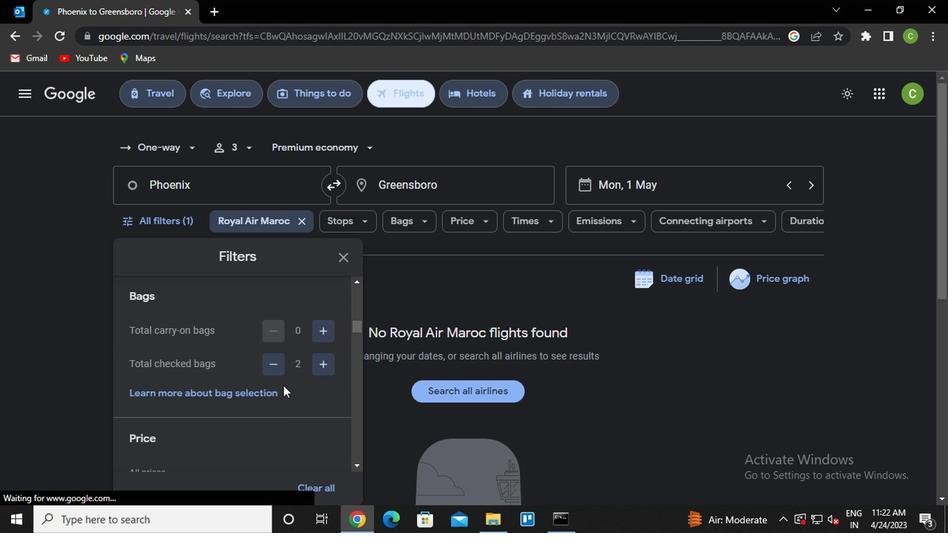 
Action: Mouse moved to (325, 306)
Screenshot: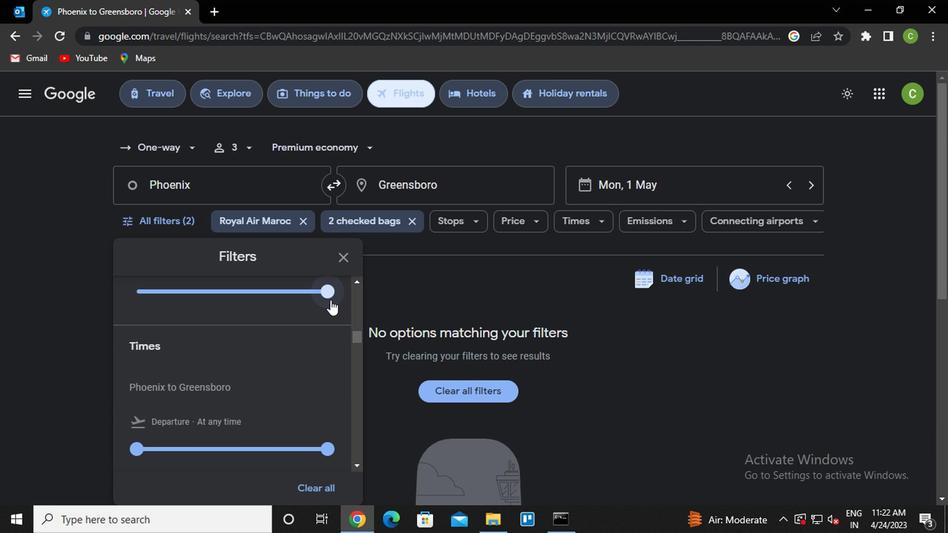 
Action: Mouse scrolled (325, 307) with delta (0, 0)
Screenshot: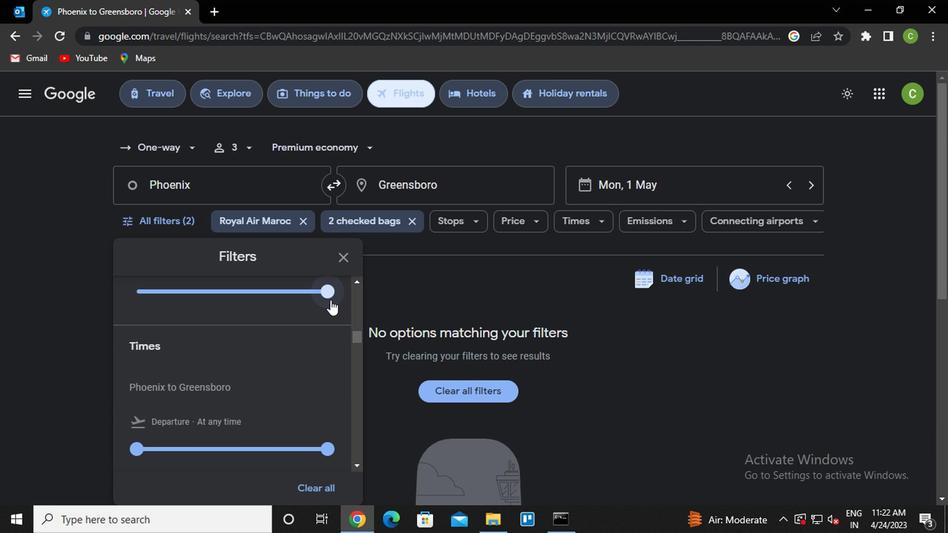 
Action: Mouse moved to (318, 358)
Screenshot: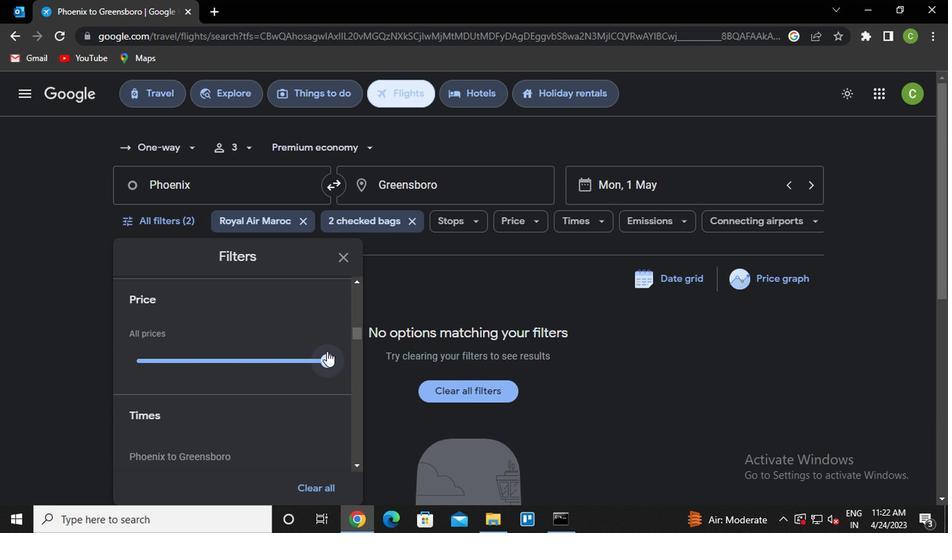 
Action: Mouse pressed left at (318, 358)
Screenshot: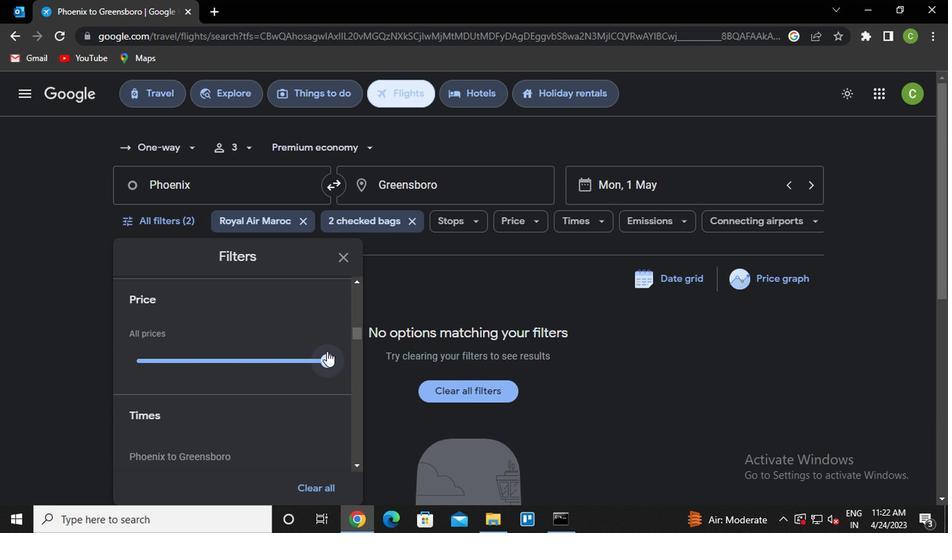 
Action: Mouse moved to (271, 384)
Screenshot: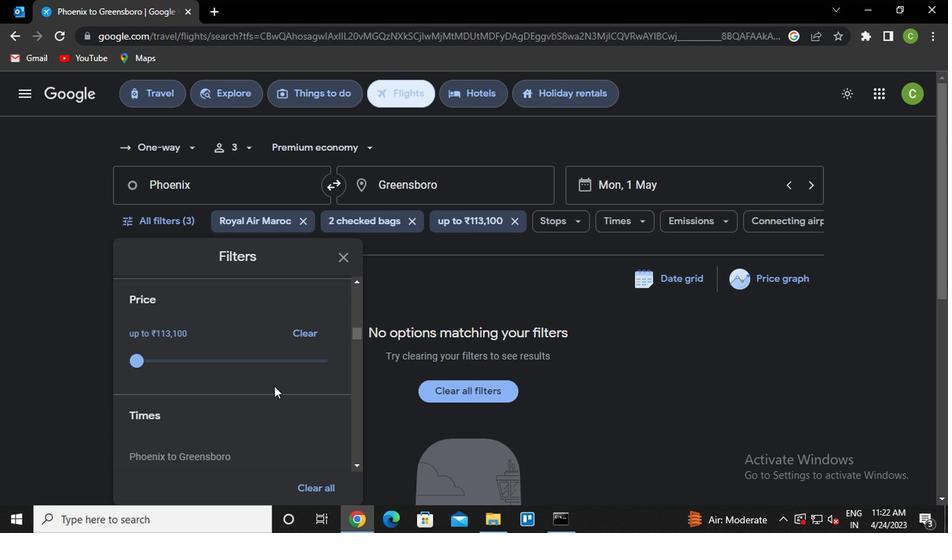 
Action: Mouse scrolled (271, 383) with delta (0, 0)
Screenshot: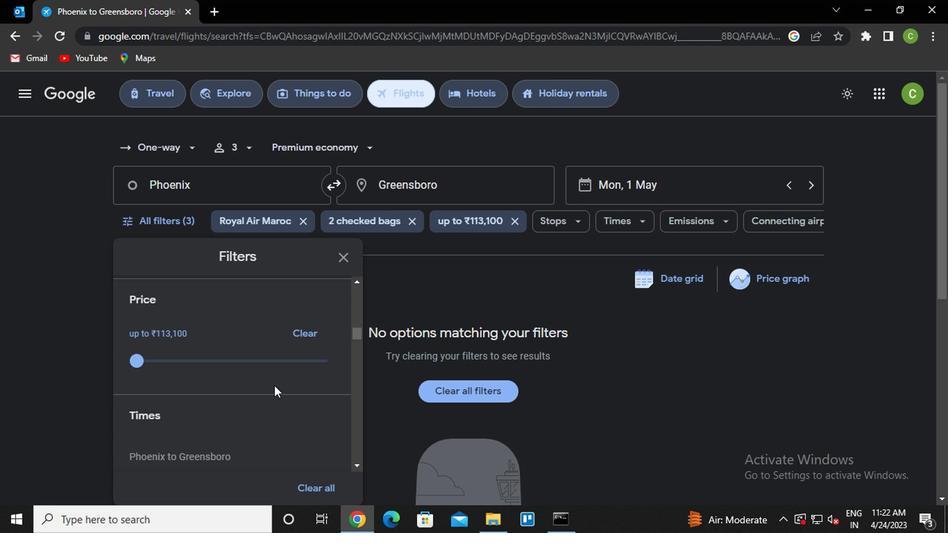 
Action: Mouse scrolled (271, 383) with delta (0, 0)
Screenshot: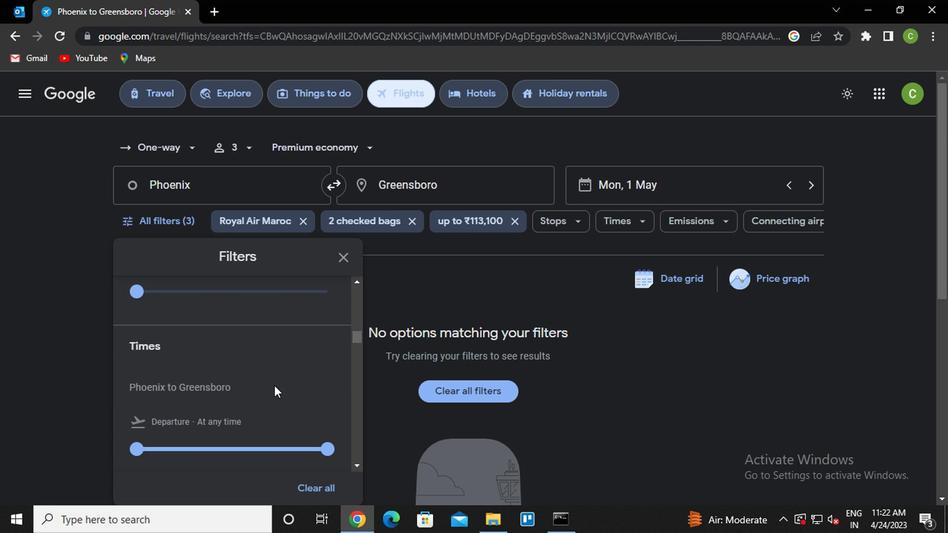 
Action: Mouse moved to (130, 382)
Screenshot: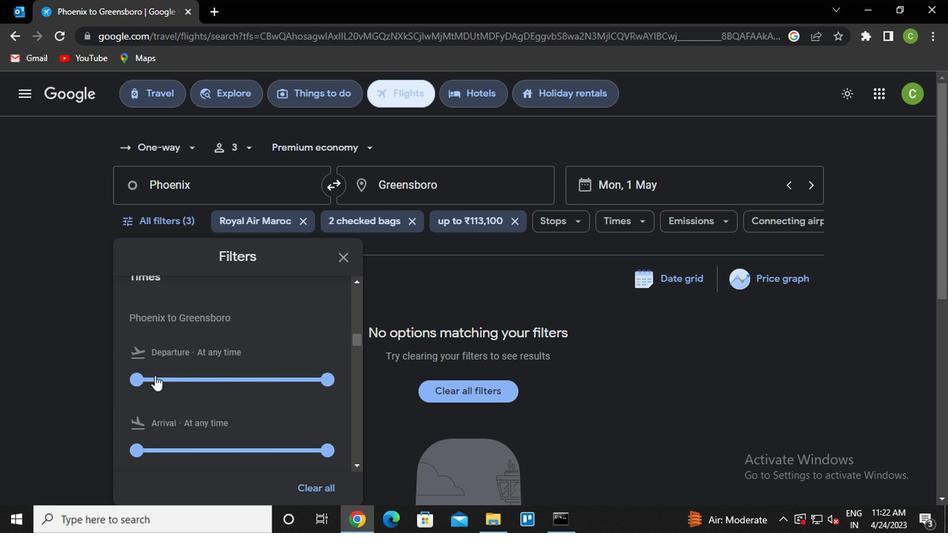 
Action: Mouse pressed left at (130, 382)
Screenshot: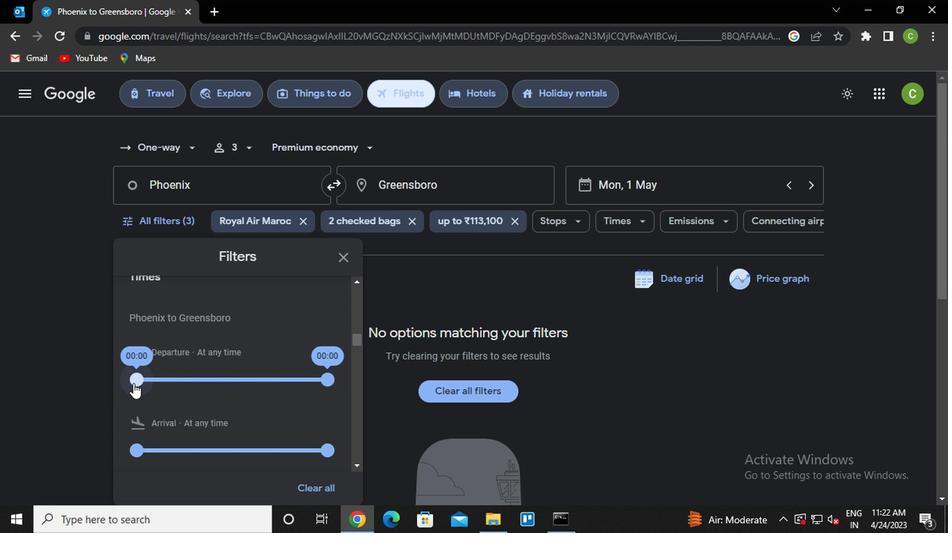 
Action: Mouse moved to (343, 258)
Screenshot: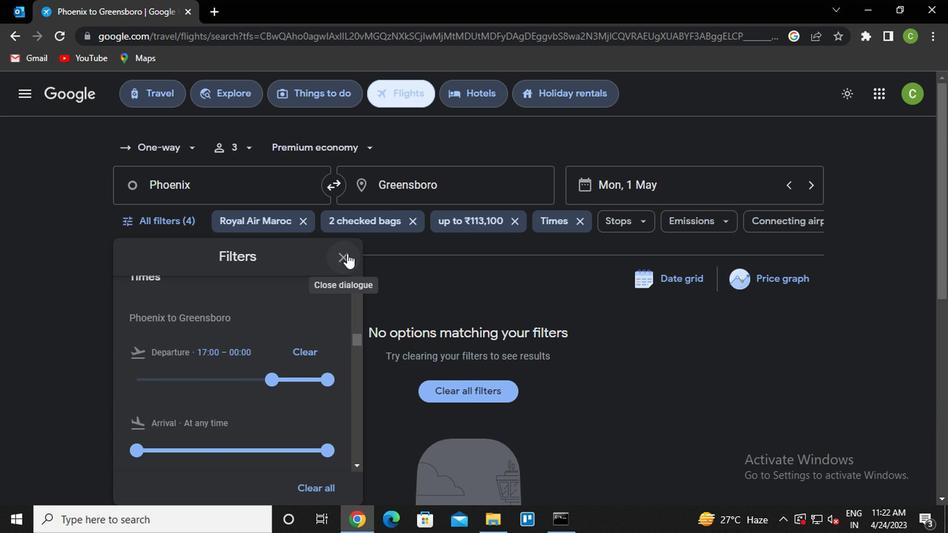 
Action: Mouse pressed left at (343, 258)
Screenshot: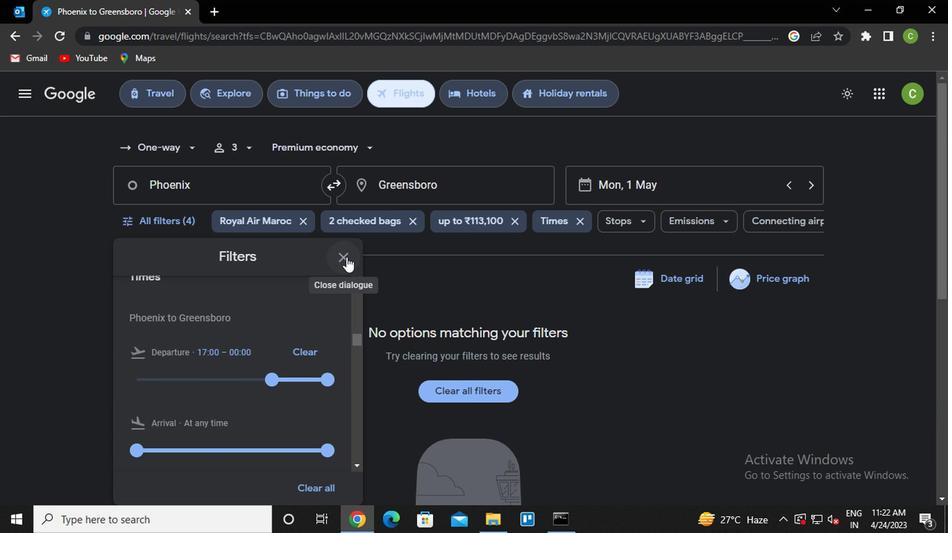 
Action: Mouse moved to (477, 356)
Screenshot: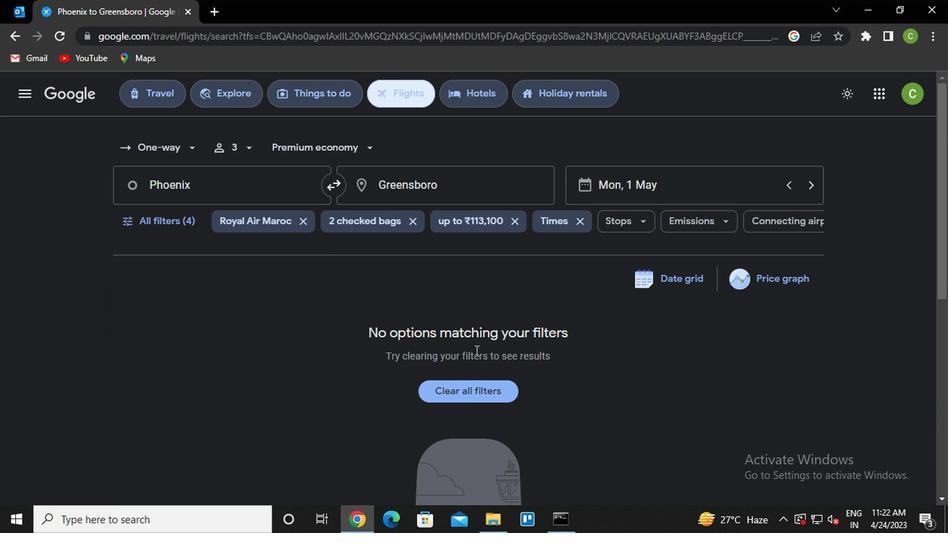 
